 Task: Open Card Psychology Conference Review in Board Market Segmentation and Targeting Analysis to Workspace Coworking Spaces and add a team member Softage.4@softage.net, a label Purple, a checklist Public Relations, an attachment from your google drive, a color Purple and finally, add a card description 'Develop and launch new customer retention program for high-value customers' and a comment 'We should approach this task with a customer-centric mindset, ensuring that we meet their needs and expectations.'. Add a start date 'Jan 08, 1900' with a due date 'Jan 15, 1900'
Action: Mouse moved to (472, 141)
Screenshot: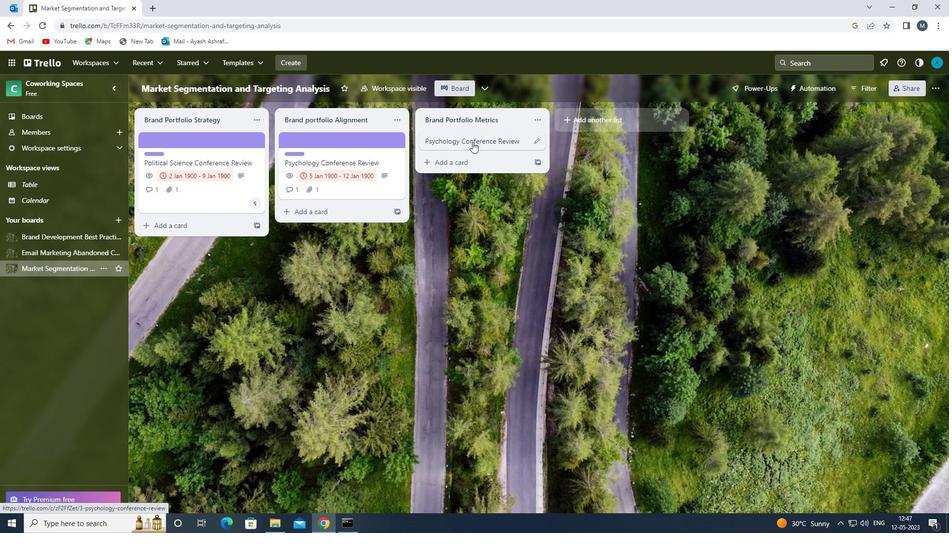 
Action: Mouse pressed left at (472, 141)
Screenshot: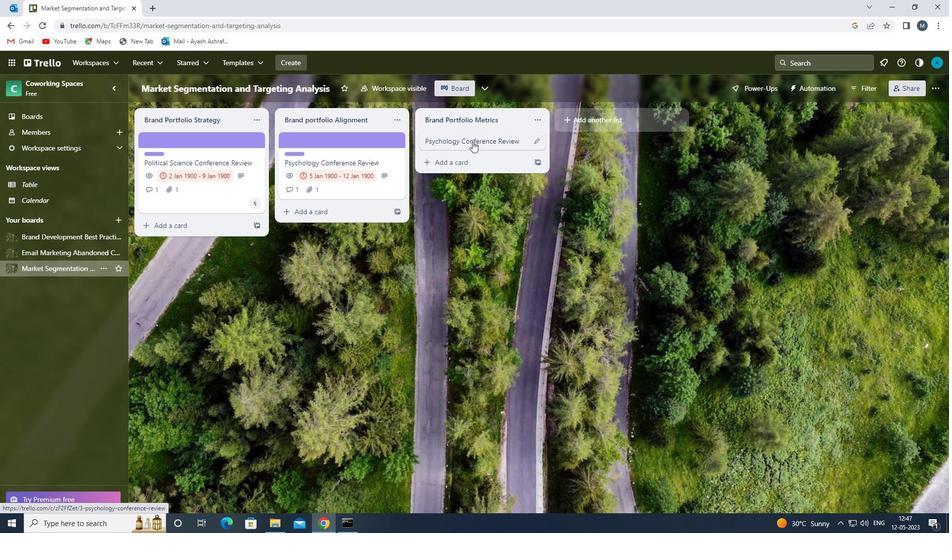 
Action: Mouse moved to (602, 175)
Screenshot: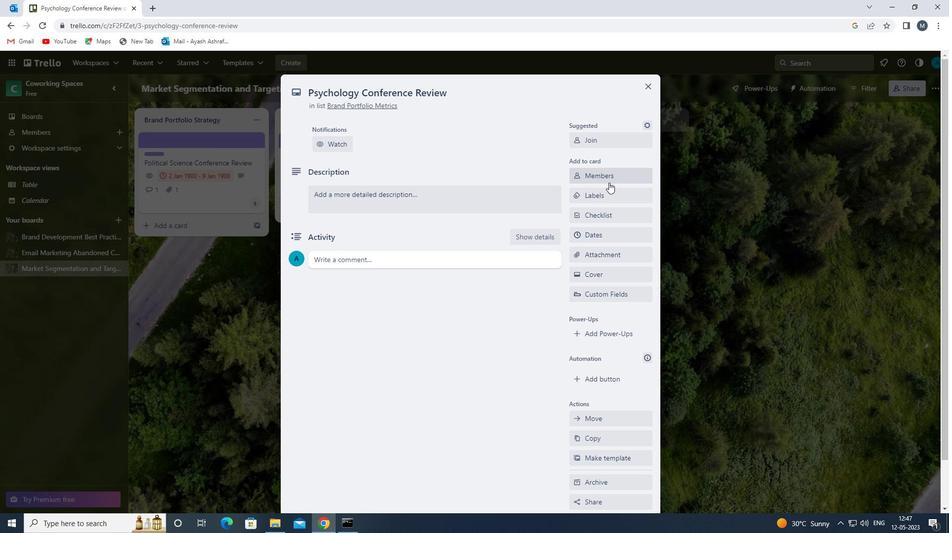 
Action: Mouse pressed left at (602, 175)
Screenshot: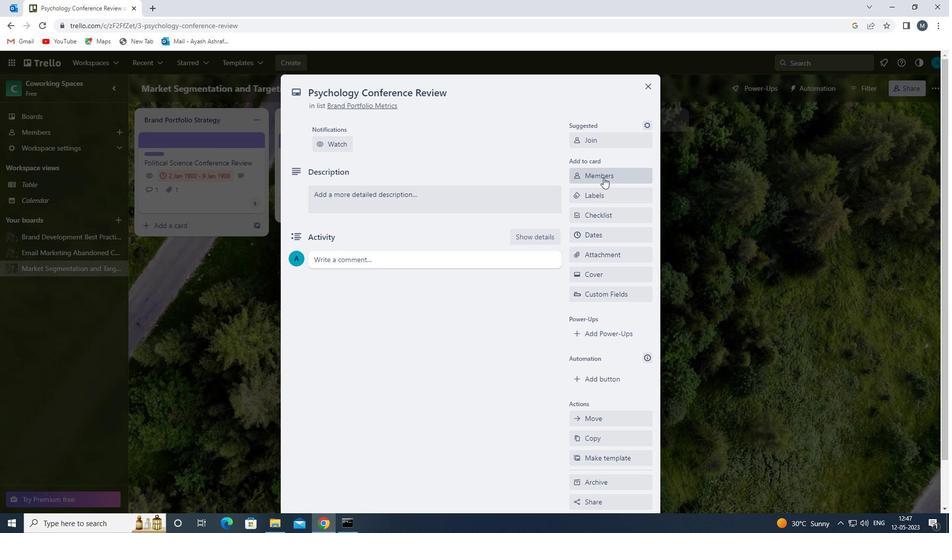 
Action: Mouse moved to (602, 175)
Screenshot: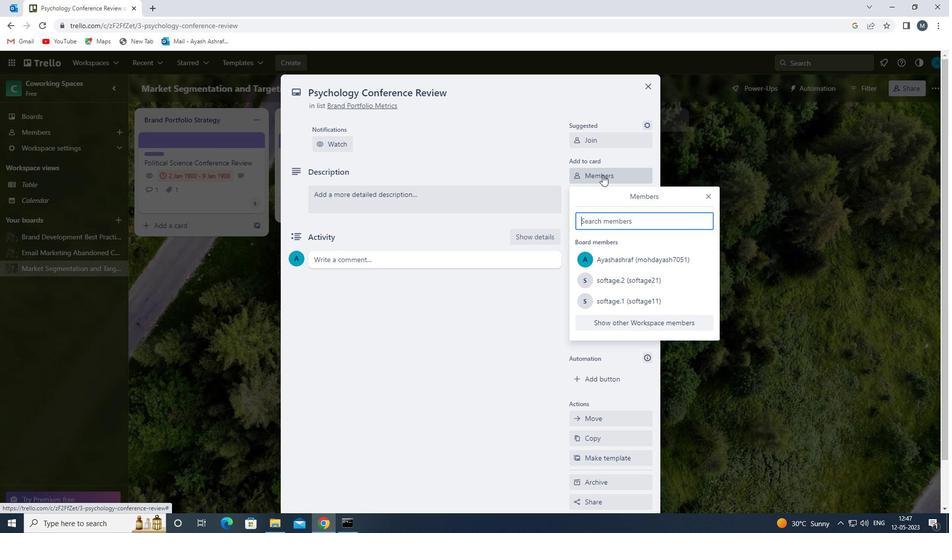 
Action: Key pressed s
Screenshot: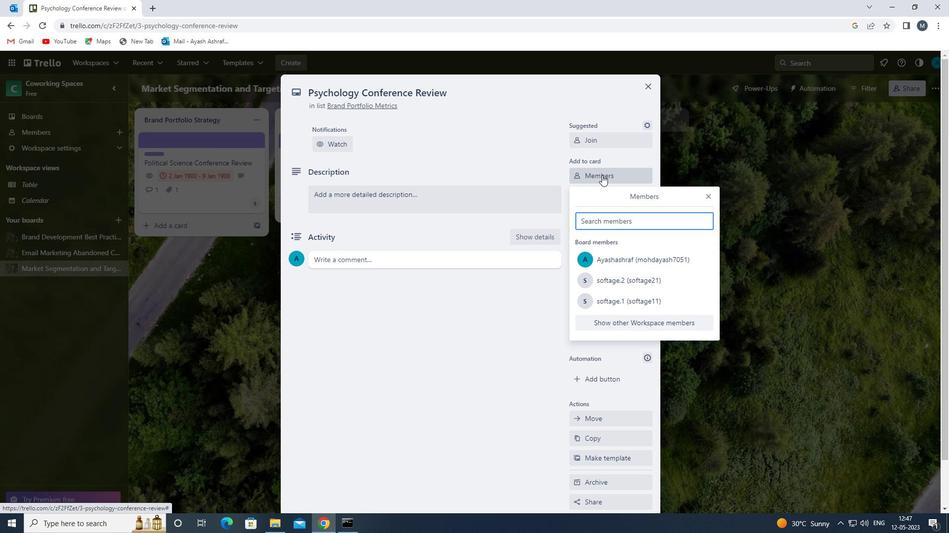 
Action: Mouse moved to (624, 344)
Screenshot: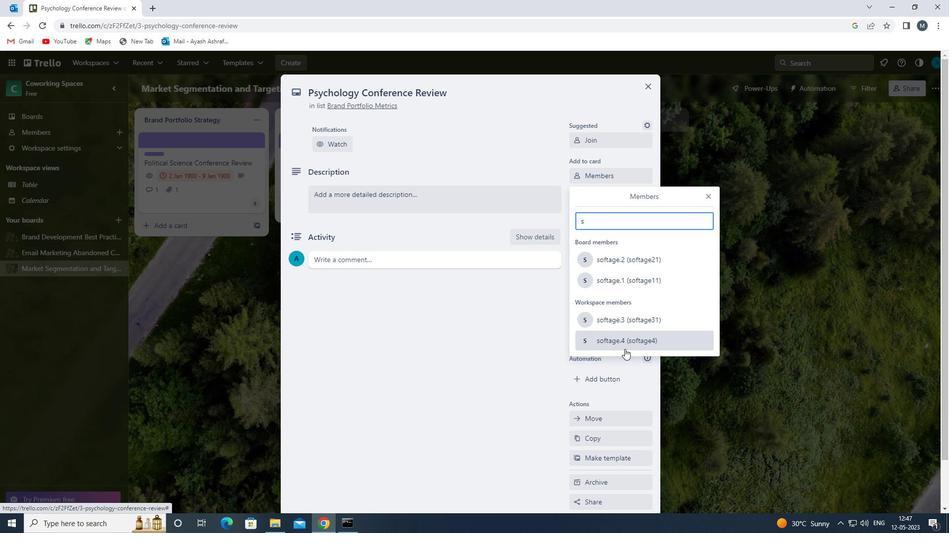 
Action: Mouse pressed left at (624, 344)
Screenshot: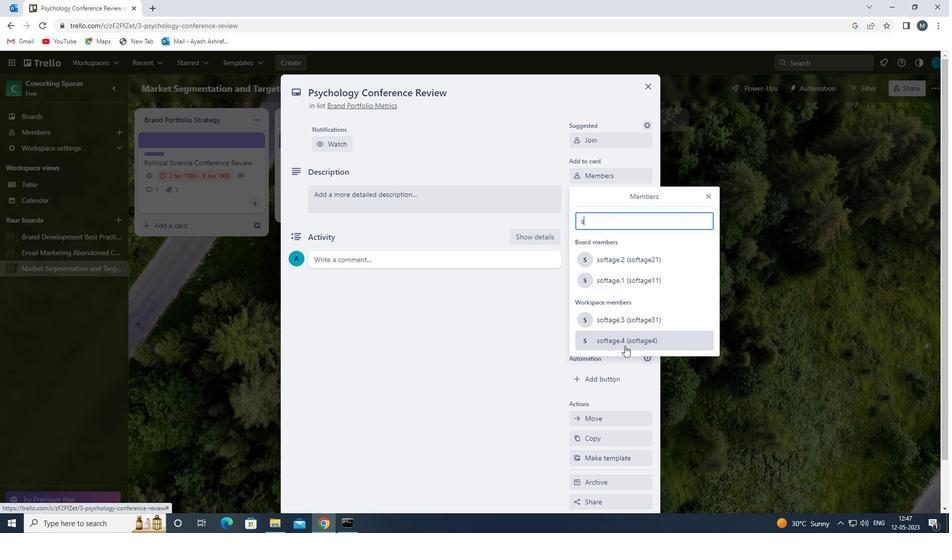 
Action: Mouse moved to (708, 198)
Screenshot: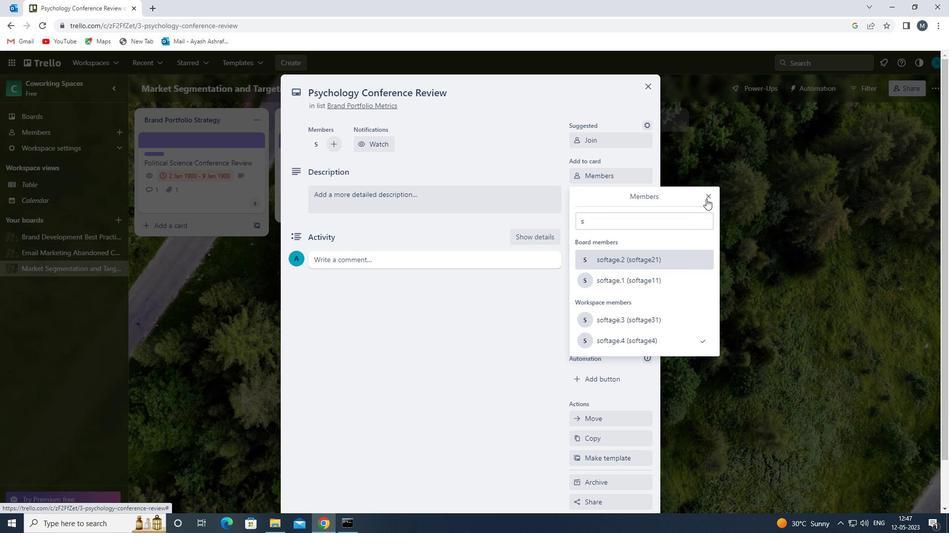 
Action: Mouse pressed left at (708, 198)
Screenshot: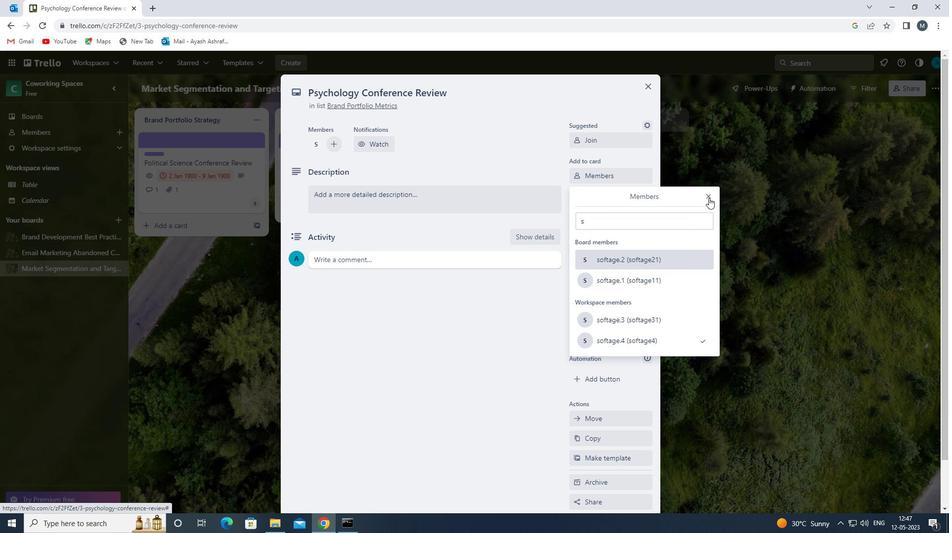 
Action: Mouse moved to (599, 199)
Screenshot: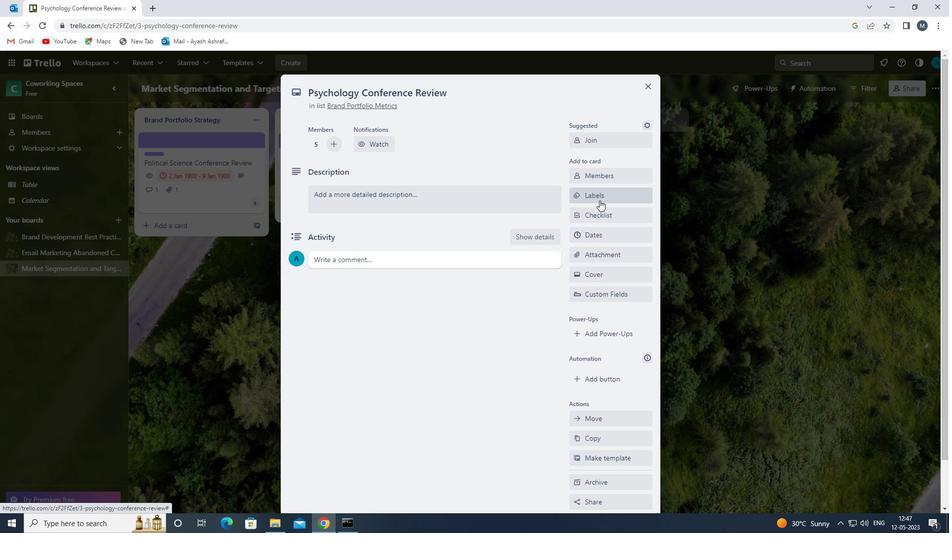 
Action: Mouse pressed left at (599, 199)
Screenshot: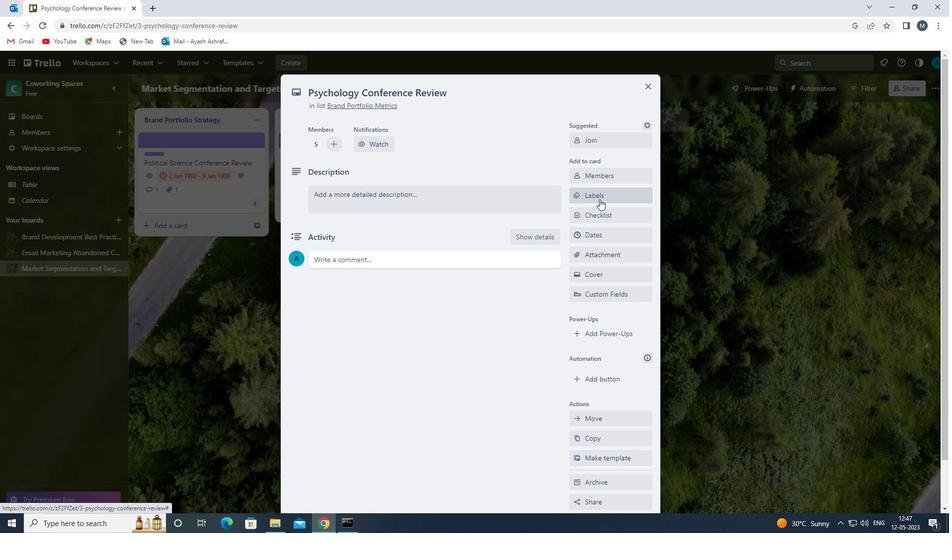 
Action: Mouse moved to (581, 346)
Screenshot: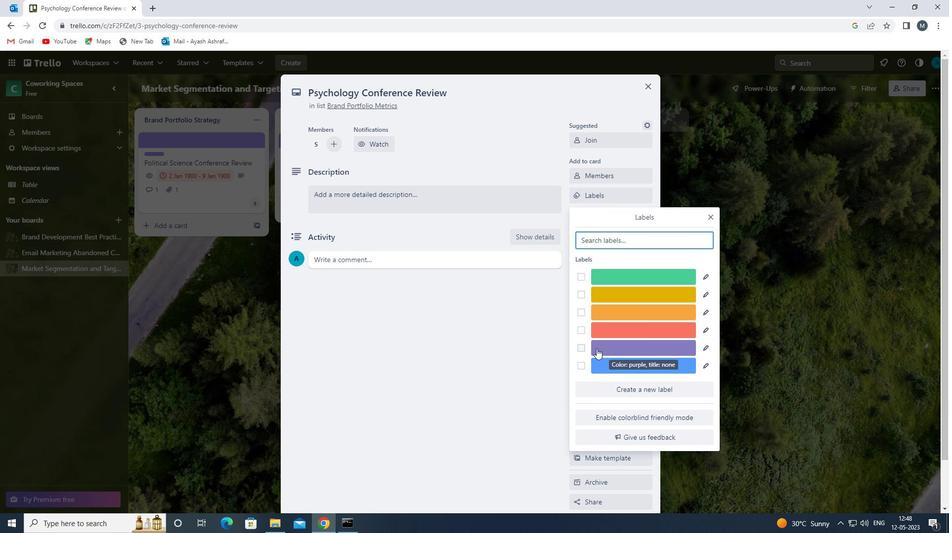 
Action: Mouse pressed left at (581, 346)
Screenshot: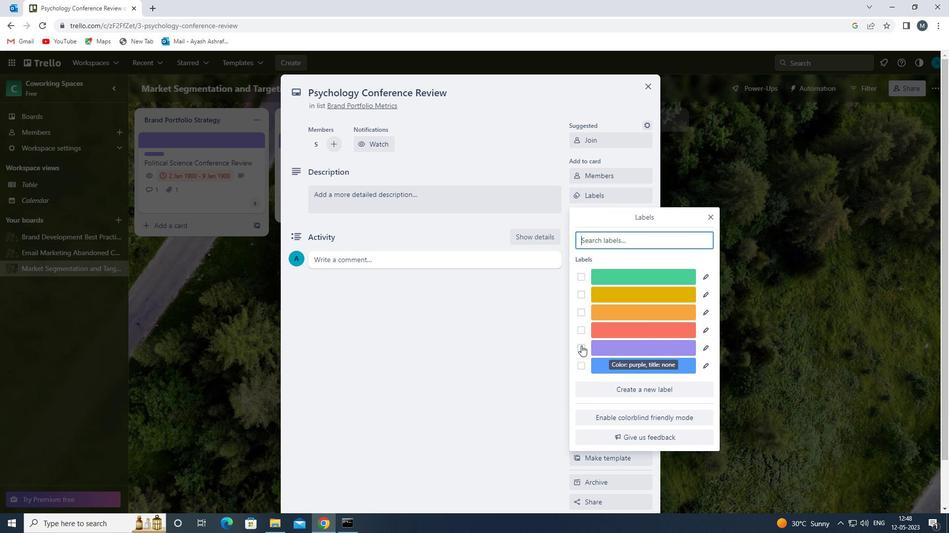 
Action: Mouse moved to (707, 215)
Screenshot: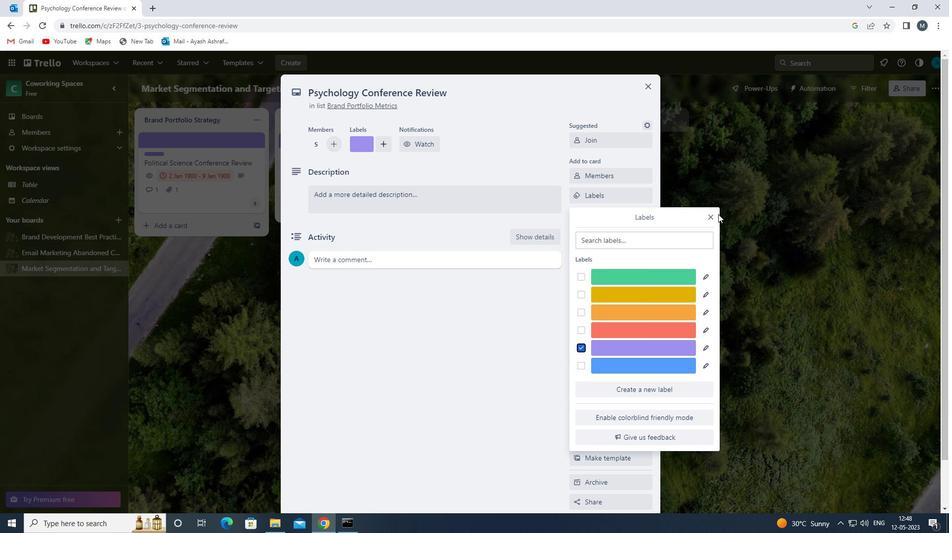 
Action: Mouse pressed left at (707, 215)
Screenshot: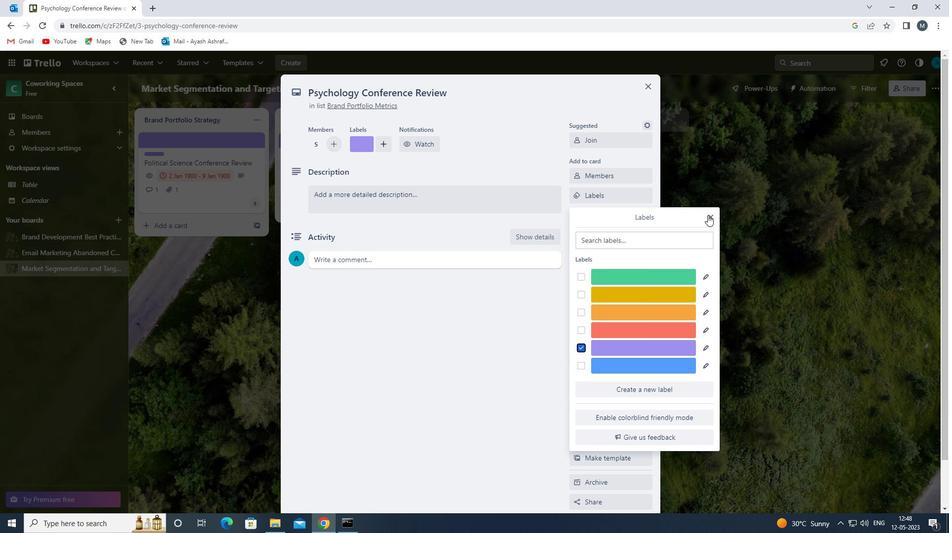 
Action: Mouse moved to (593, 216)
Screenshot: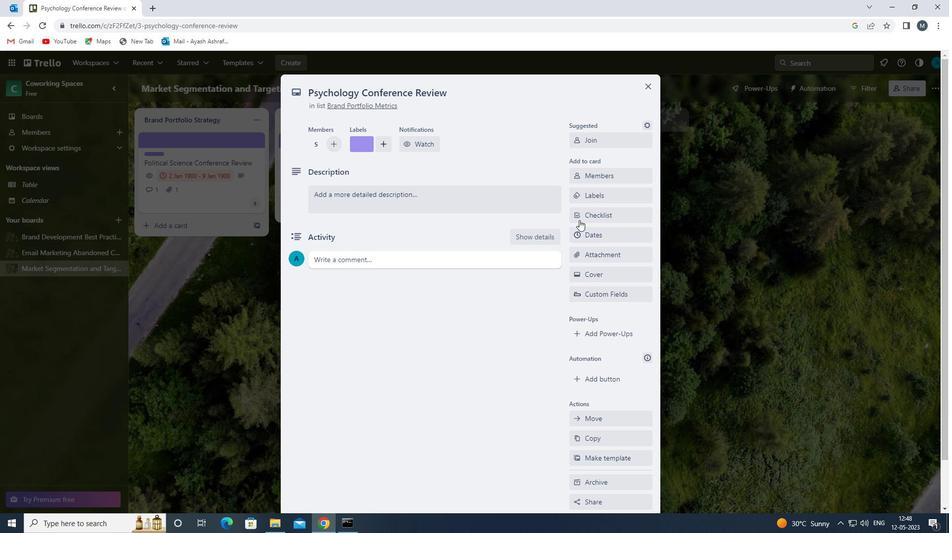 
Action: Mouse pressed left at (593, 216)
Screenshot: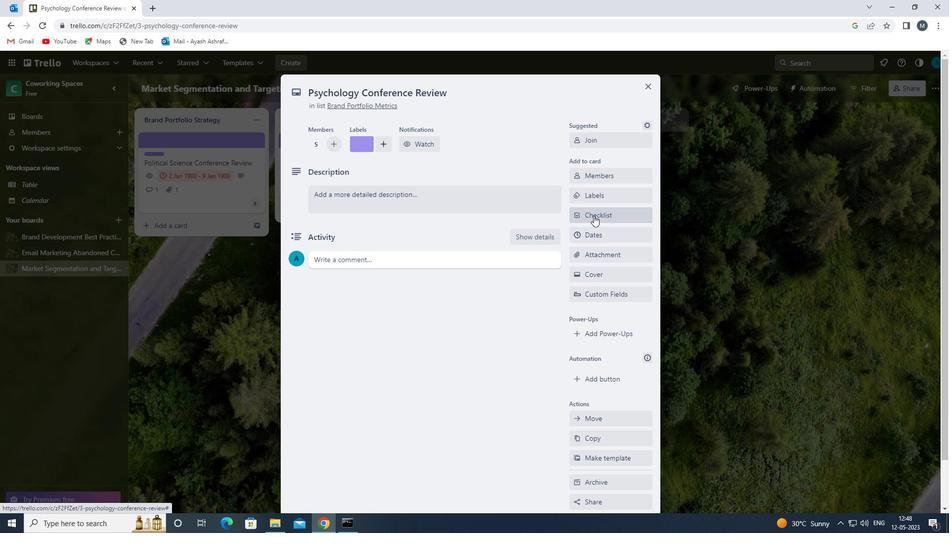 
Action: Mouse moved to (594, 214)
Screenshot: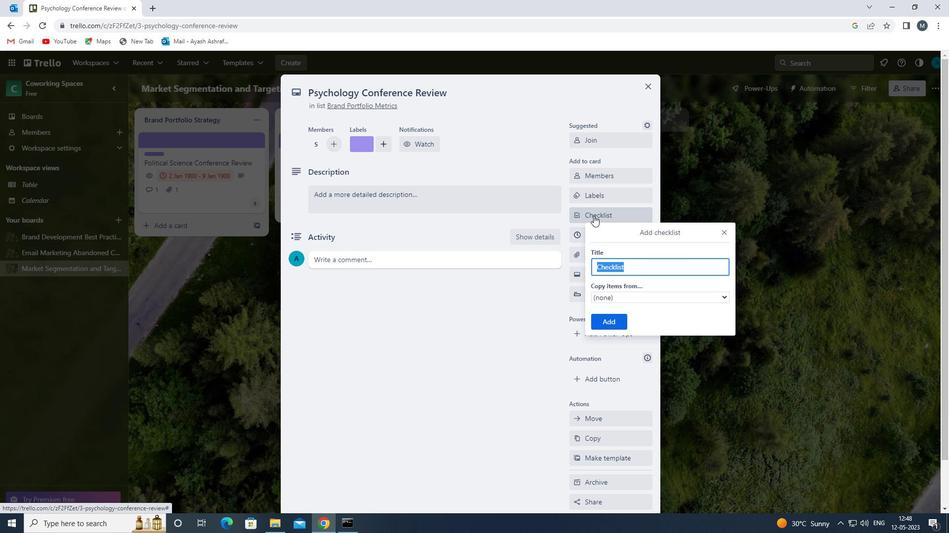 
Action: Key pressed p
Screenshot: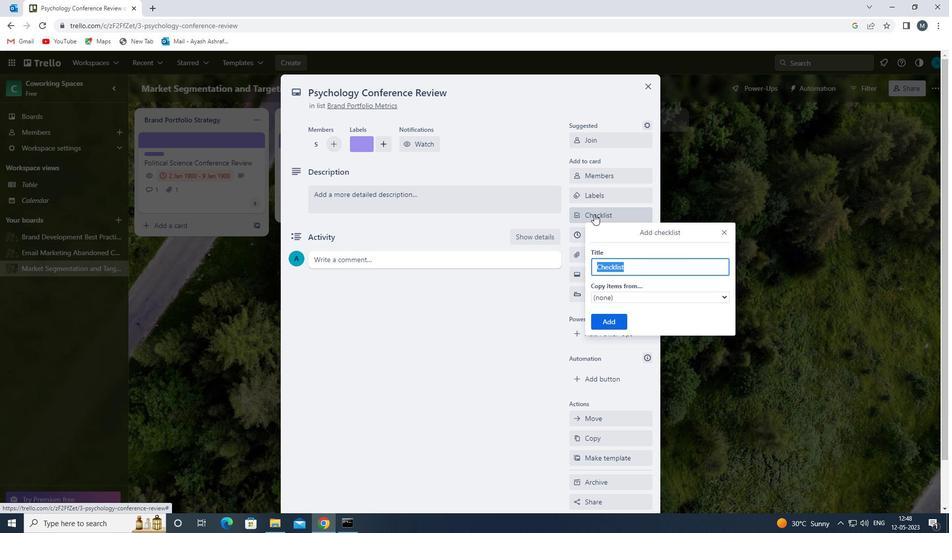
Action: Mouse moved to (653, 295)
Screenshot: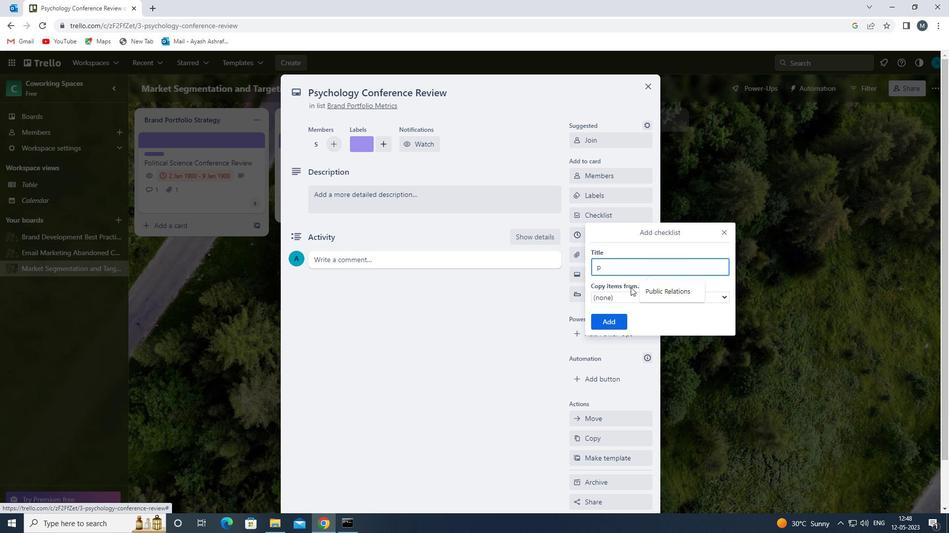 
Action: Mouse pressed left at (653, 295)
Screenshot: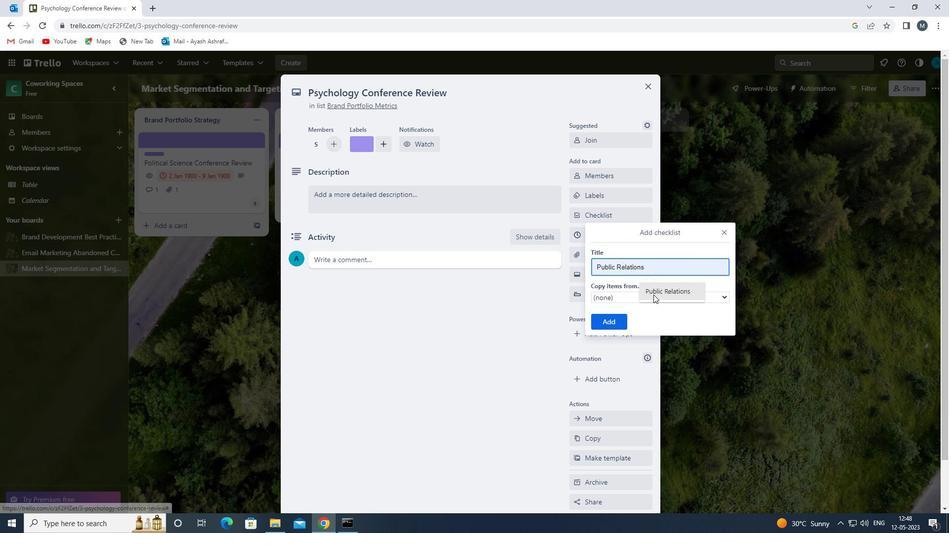 
Action: Mouse moved to (607, 323)
Screenshot: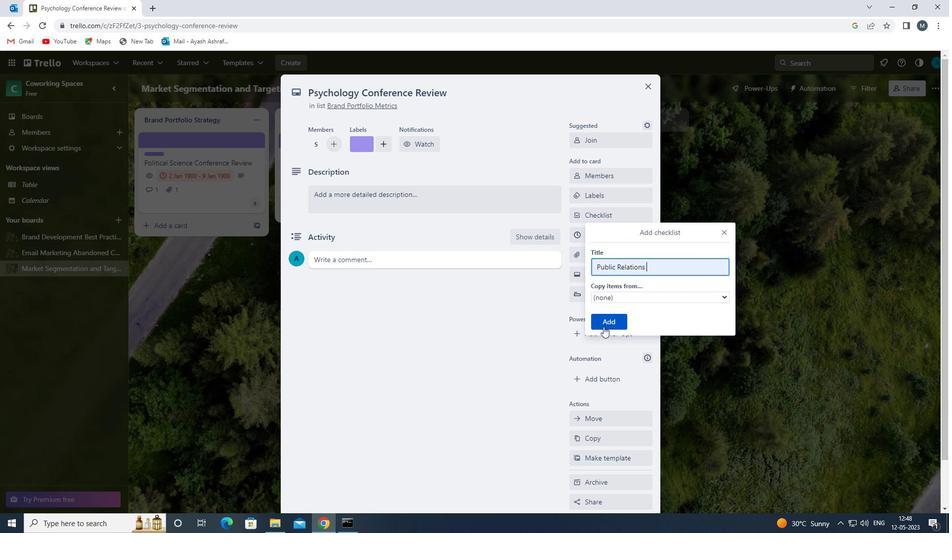 
Action: Mouse pressed left at (607, 323)
Screenshot: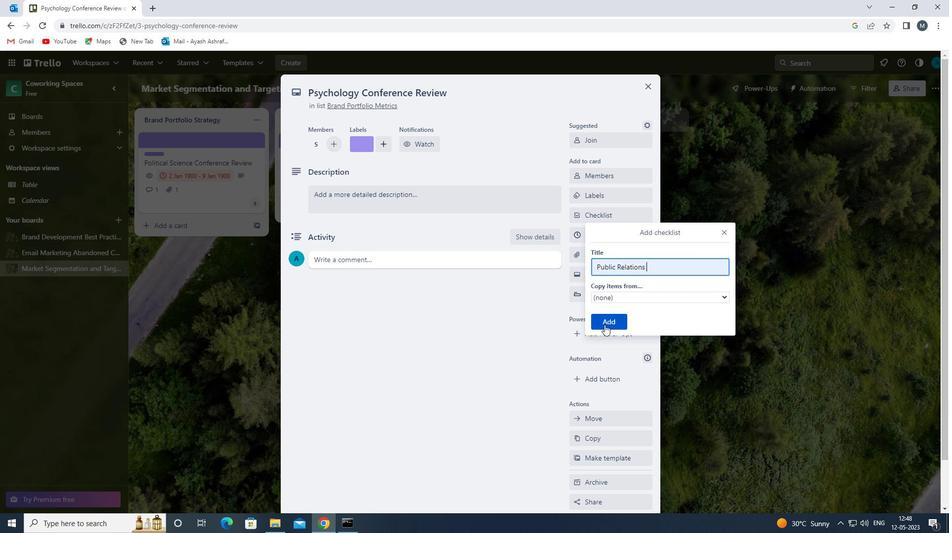 
Action: Mouse moved to (605, 256)
Screenshot: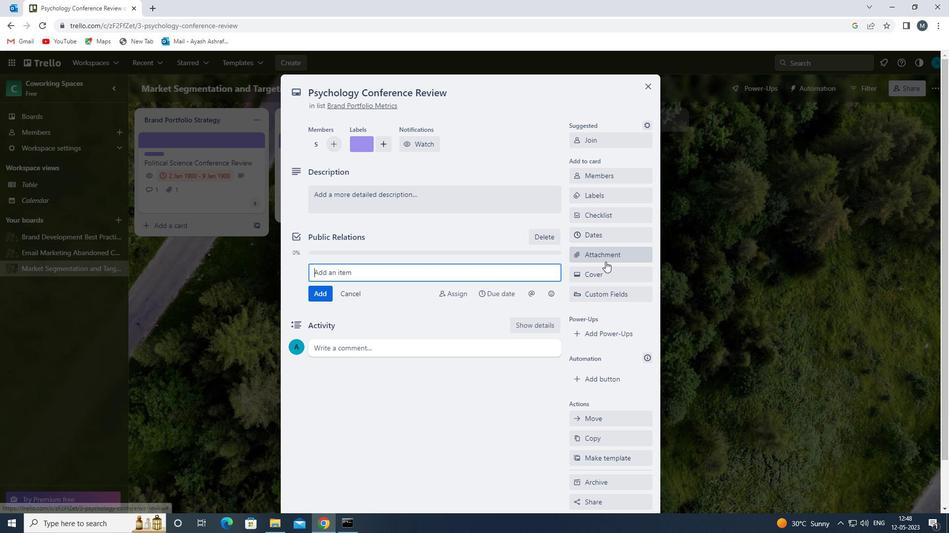 
Action: Mouse pressed left at (605, 256)
Screenshot: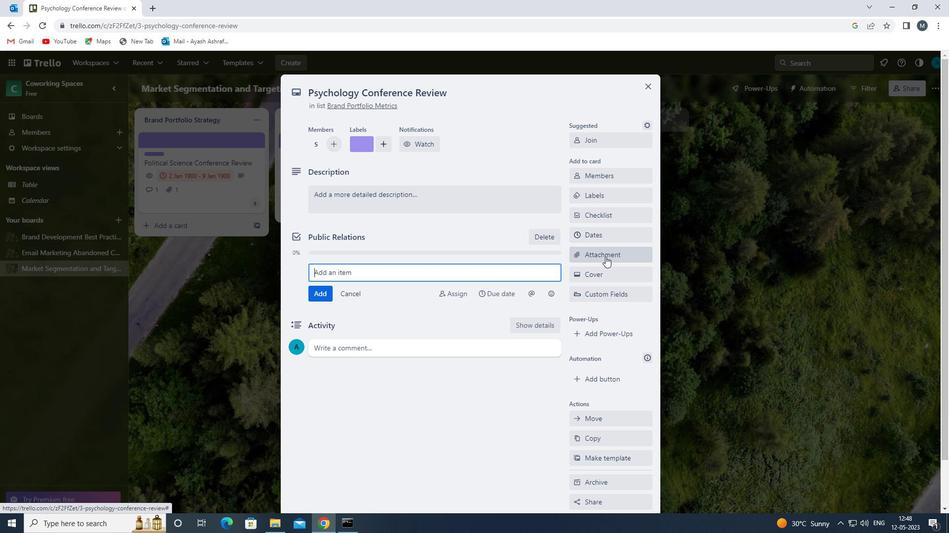 
Action: Mouse moved to (602, 329)
Screenshot: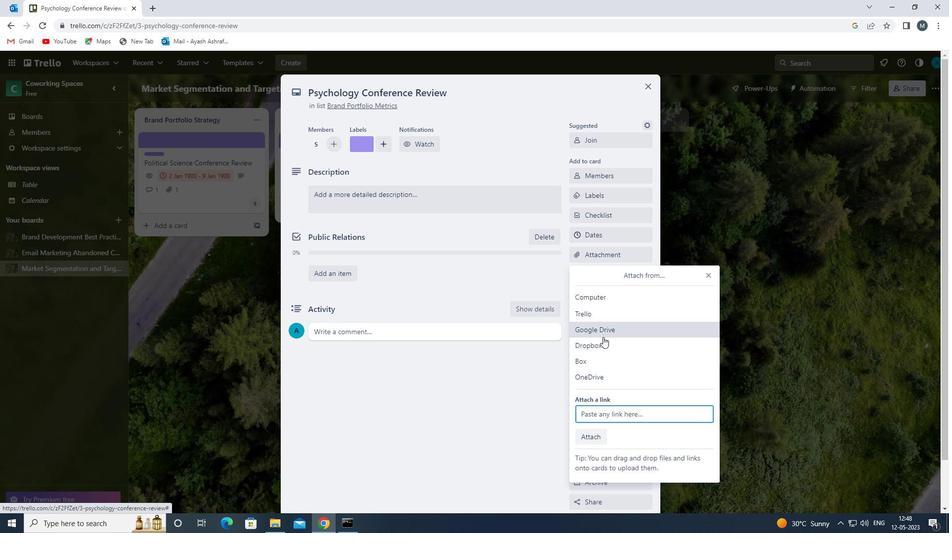 
Action: Mouse pressed left at (602, 329)
Screenshot: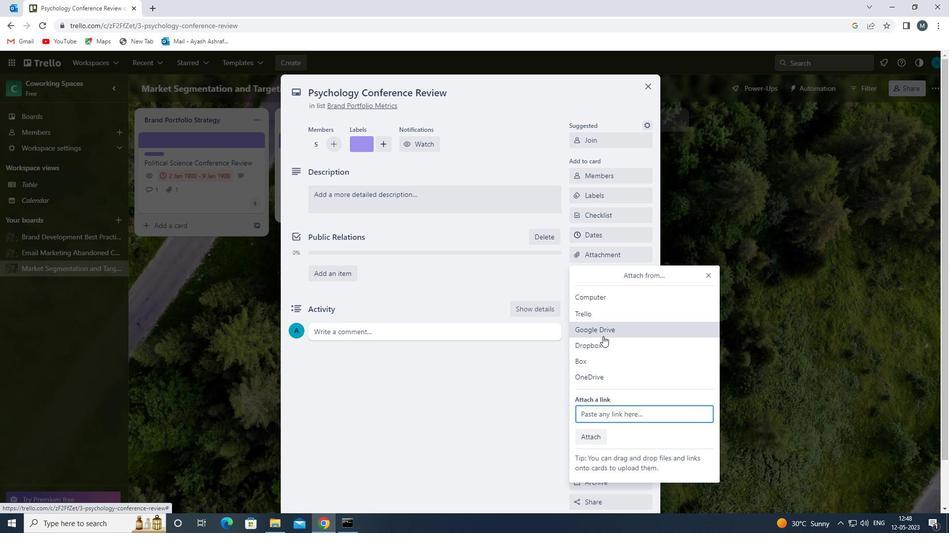 
Action: Mouse moved to (268, 264)
Screenshot: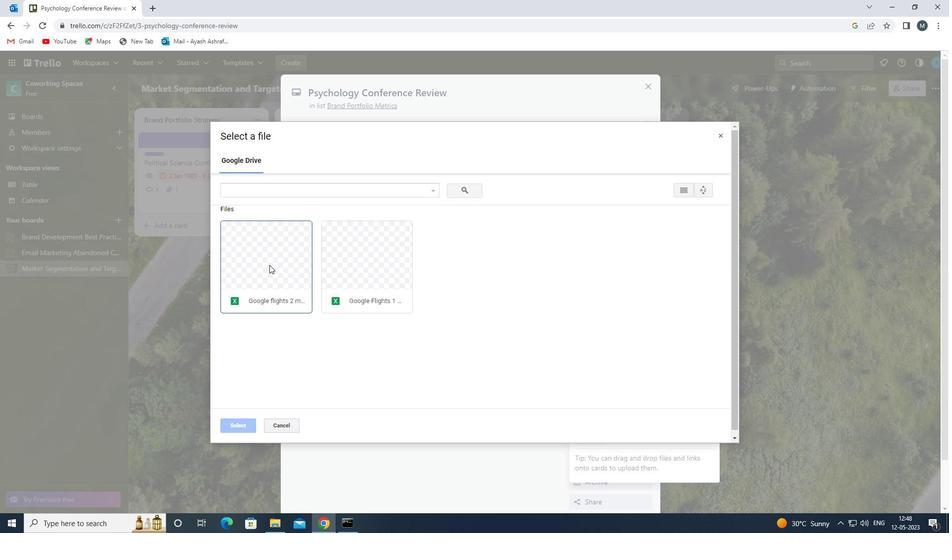 
Action: Mouse pressed left at (268, 264)
Screenshot: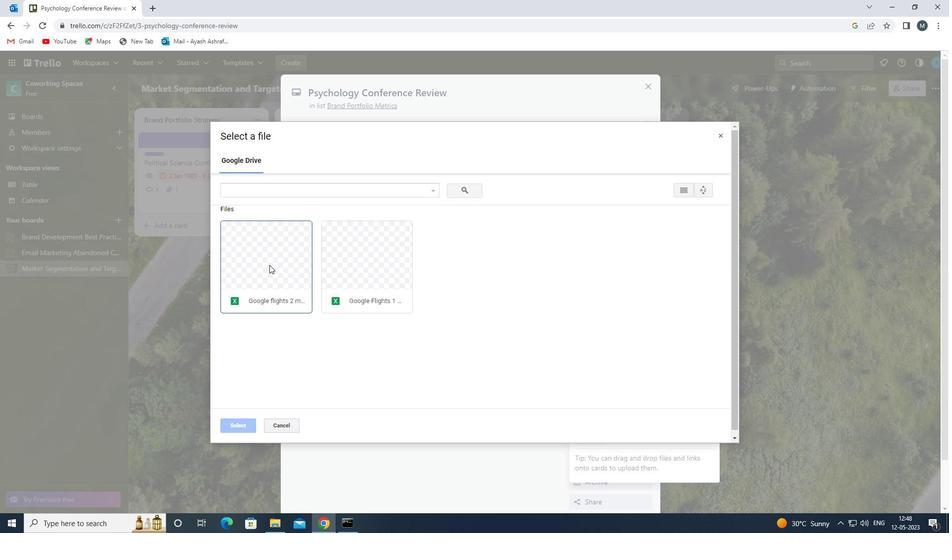 
Action: Mouse moved to (248, 428)
Screenshot: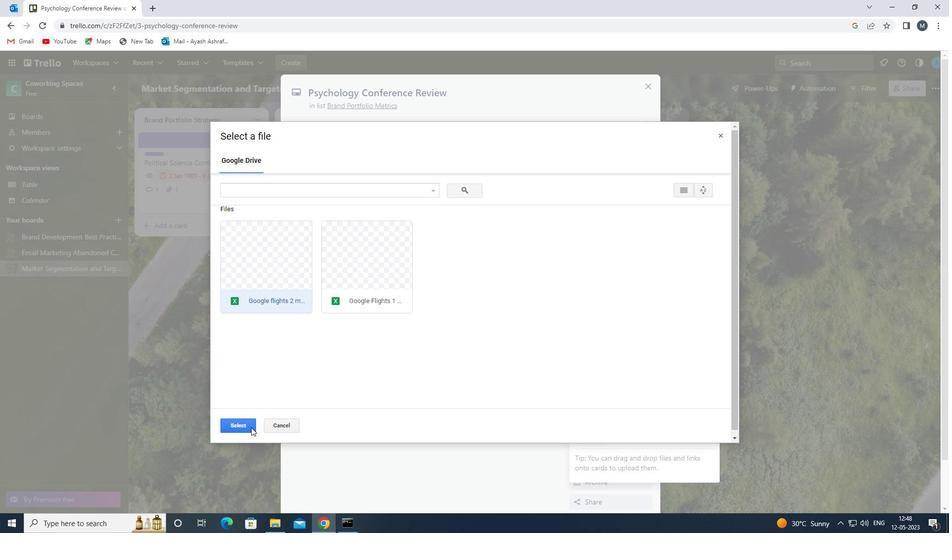 
Action: Mouse pressed left at (248, 428)
Screenshot: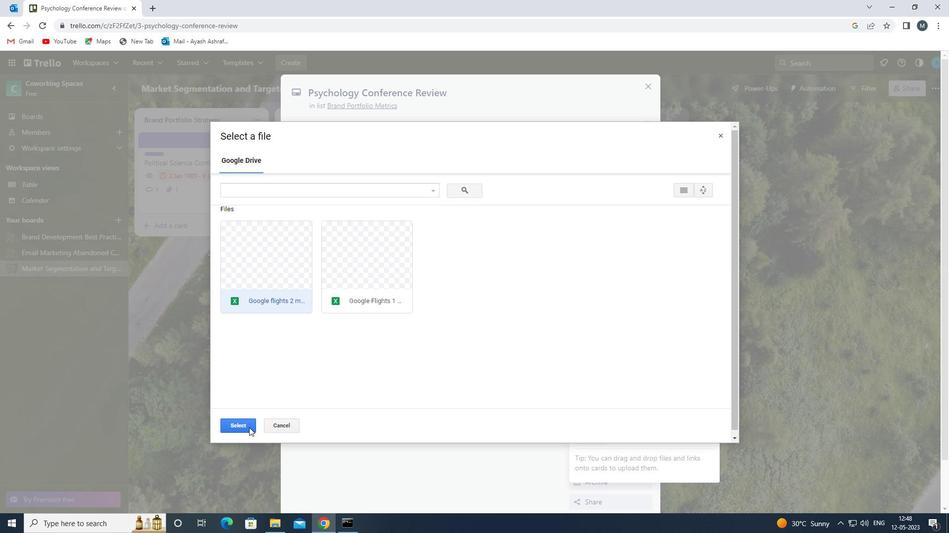 
Action: Mouse moved to (612, 275)
Screenshot: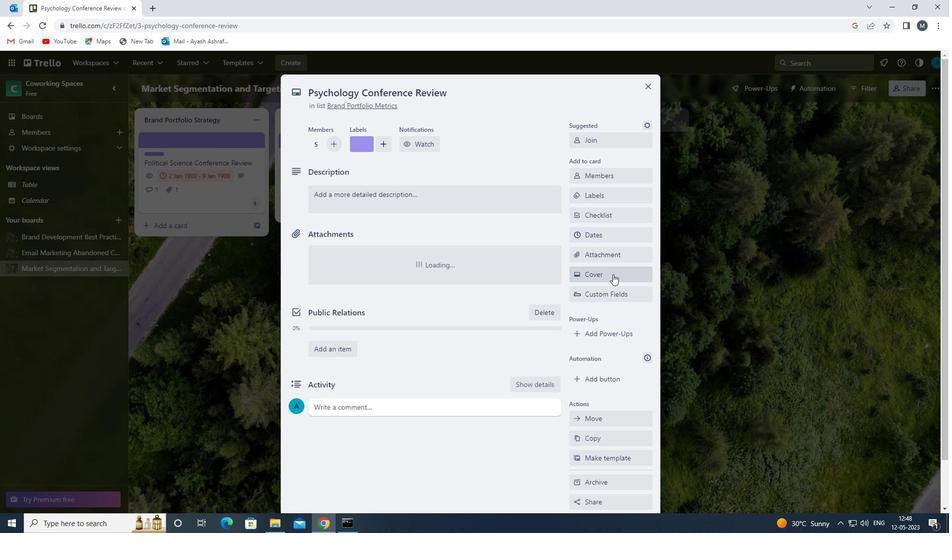 
Action: Mouse pressed left at (612, 275)
Screenshot: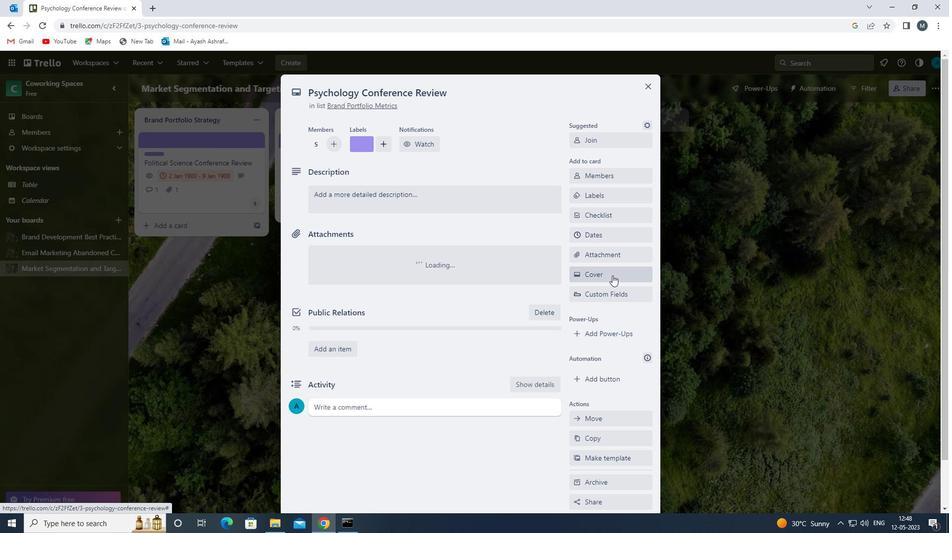 
Action: Mouse moved to (701, 312)
Screenshot: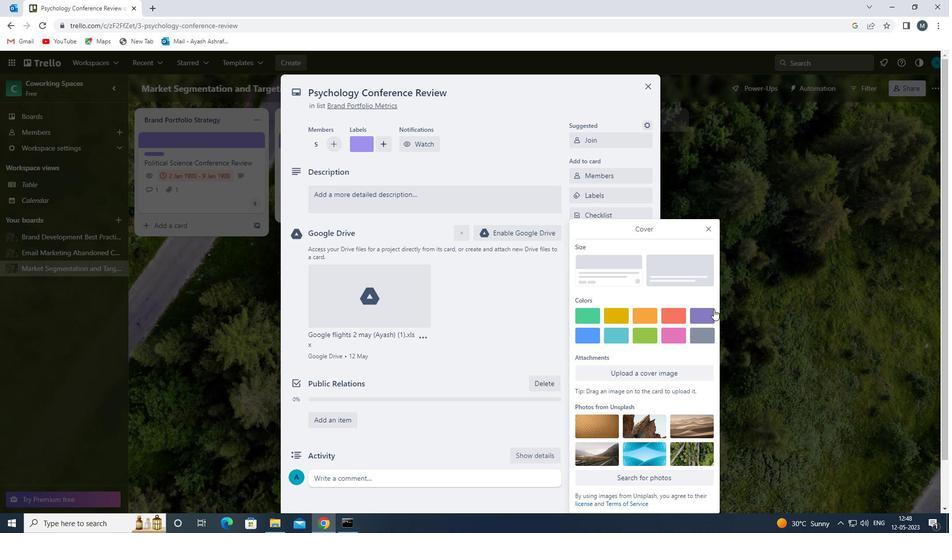 
Action: Mouse pressed left at (701, 312)
Screenshot: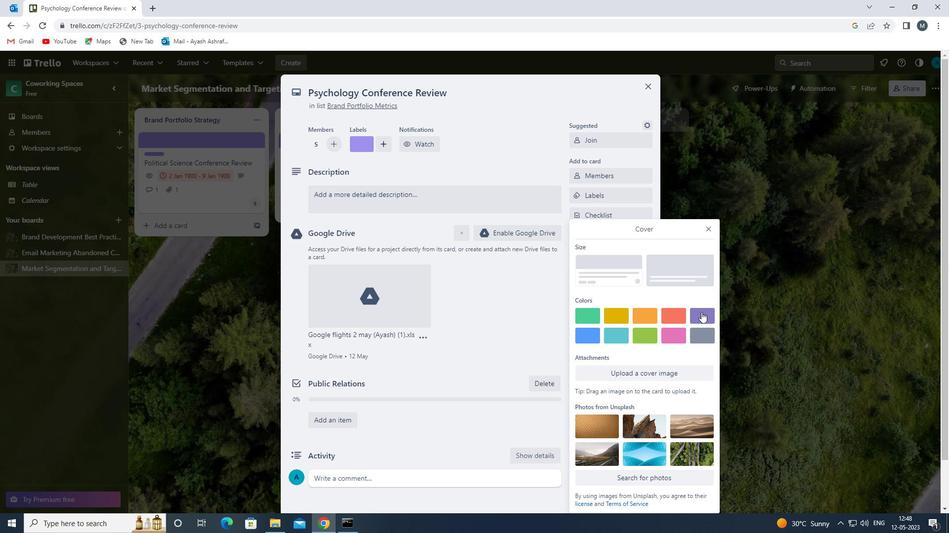 
Action: Mouse moved to (706, 213)
Screenshot: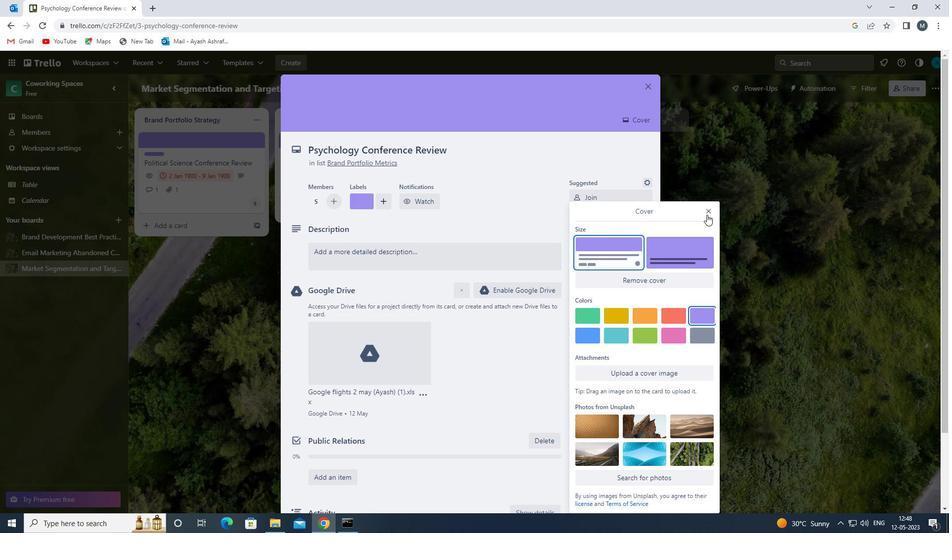 
Action: Mouse pressed left at (706, 213)
Screenshot: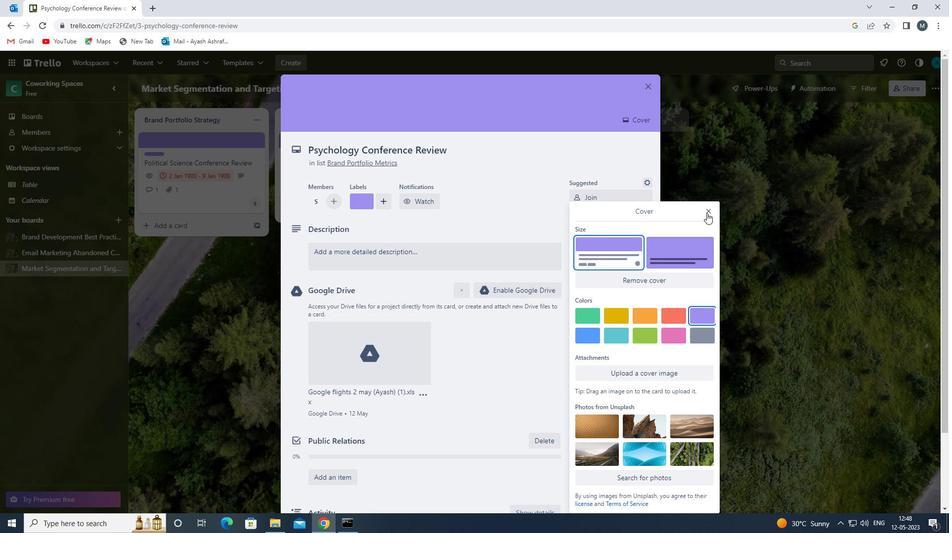 
Action: Mouse moved to (336, 249)
Screenshot: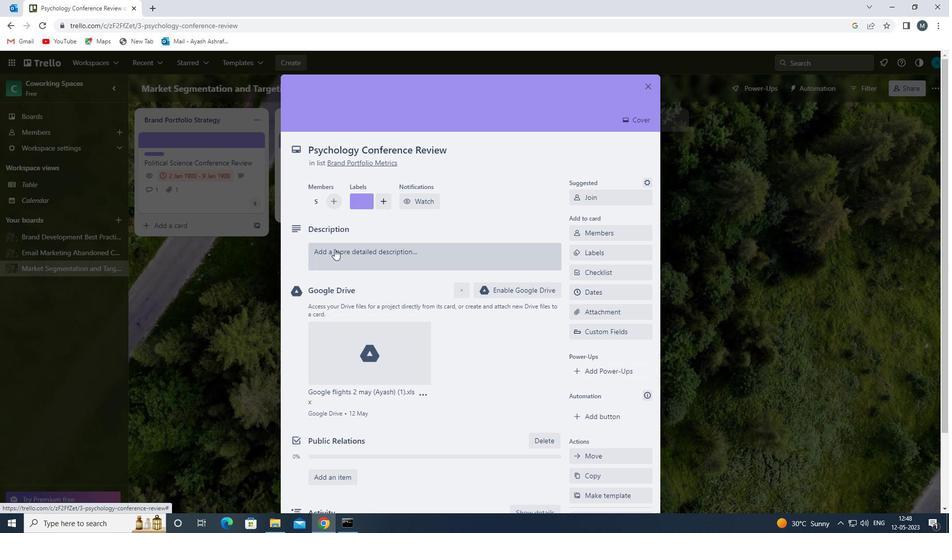 
Action: Mouse pressed left at (336, 249)
Screenshot: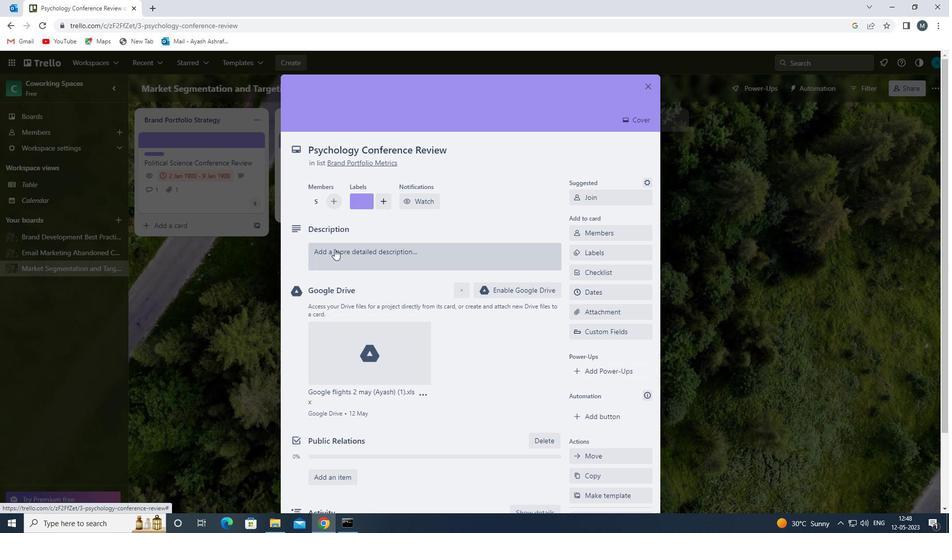
Action: Mouse moved to (362, 287)
Screenshot: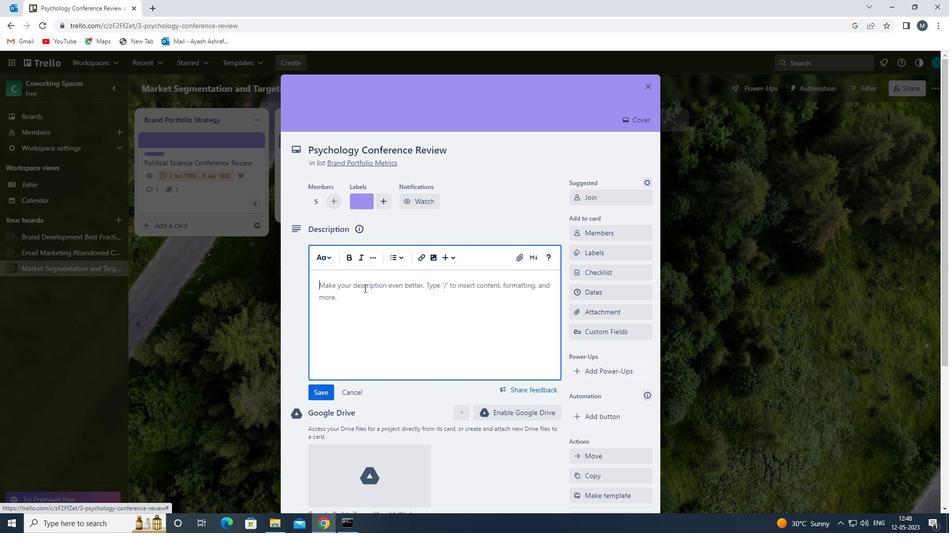 
Action: Mouse pressed left at (362, 287)
Screenshot: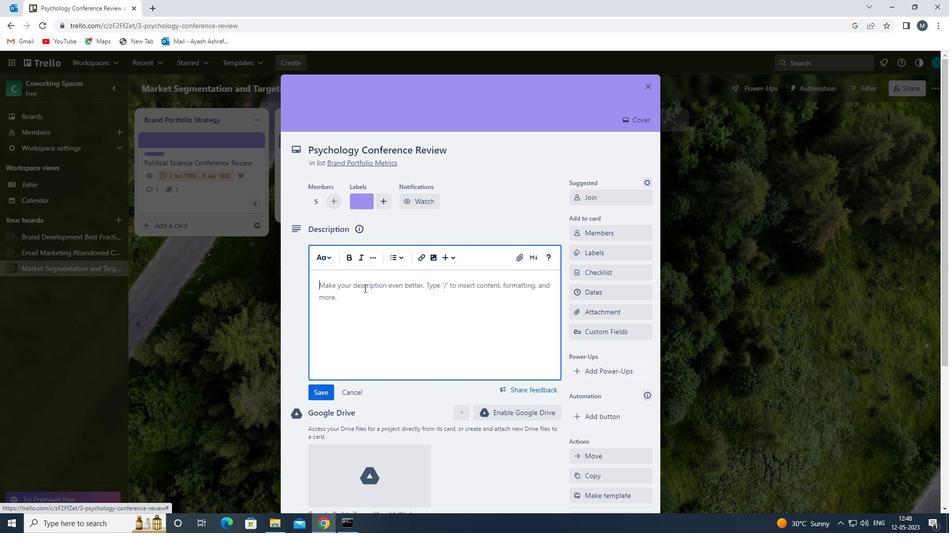 
Action: Mouse moved to (362, 286)
Screenshot: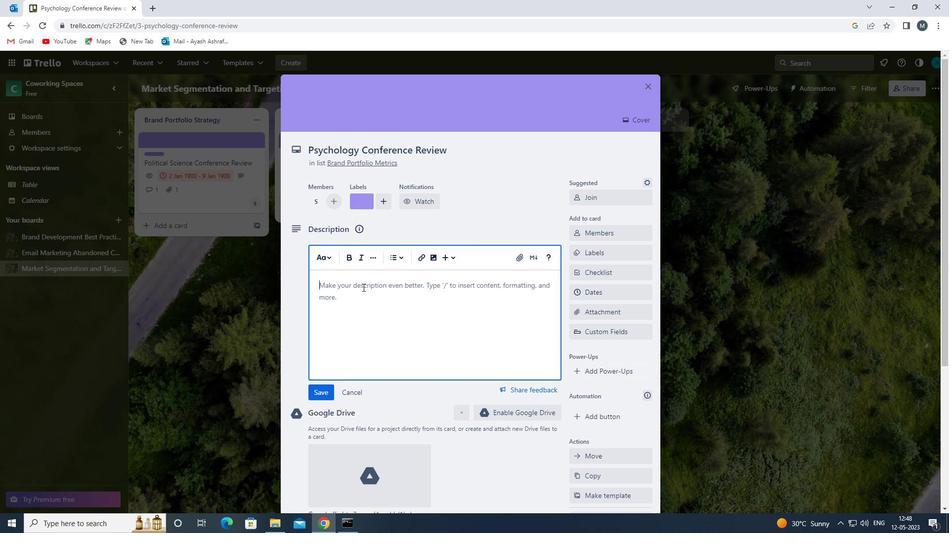 
Action: Key pressed <Key.shift>DEVELOP<Key.space>AND<Key.space>LAUNCH<Key.space>NEW<Key.space>CUSTOMER<Key.space>RETENTION<Key.space>PROGRAM<Key.space>FOR<Key.space>HIGH<Key.space><Key.backspace>-VALUE<Key.space>CUSTOMERS
Screenshot: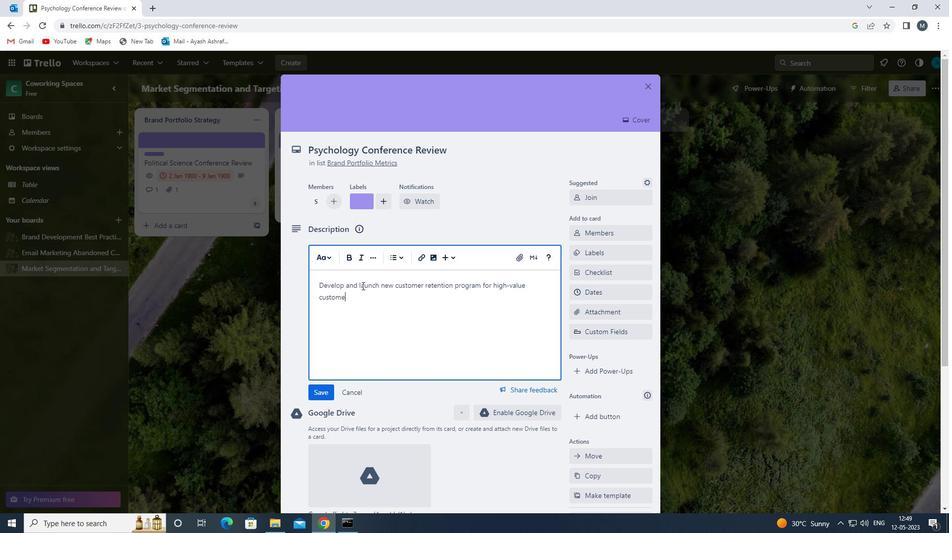 
Action: Mouse moved to (326, 392)
Screenshot: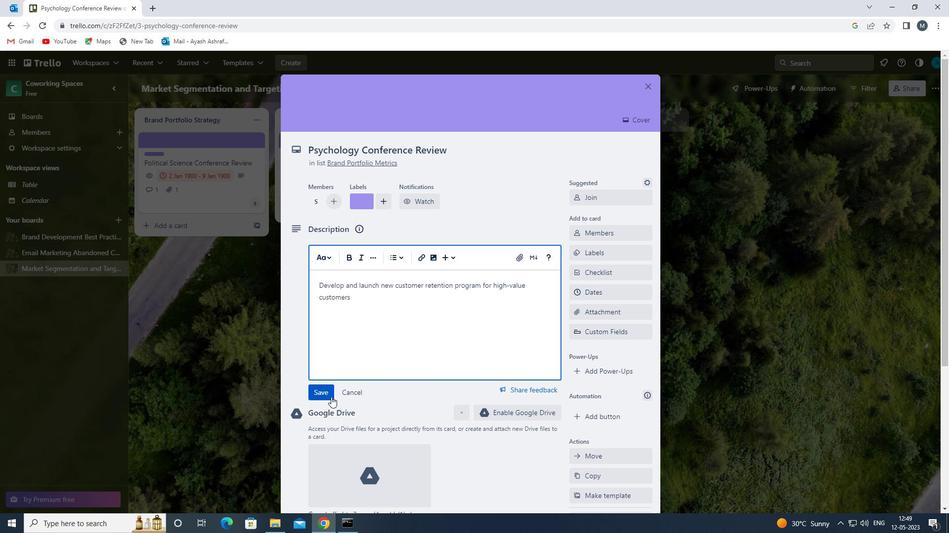 
Action: Mouse pressed left at (326, 392)
Screenshot: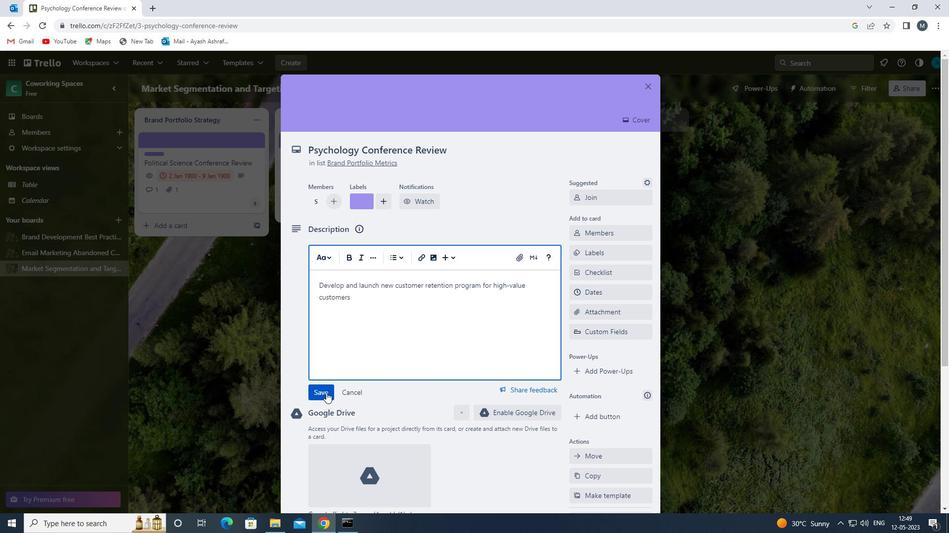 
Action: Mouse moved to (435, 366)
Screenshot: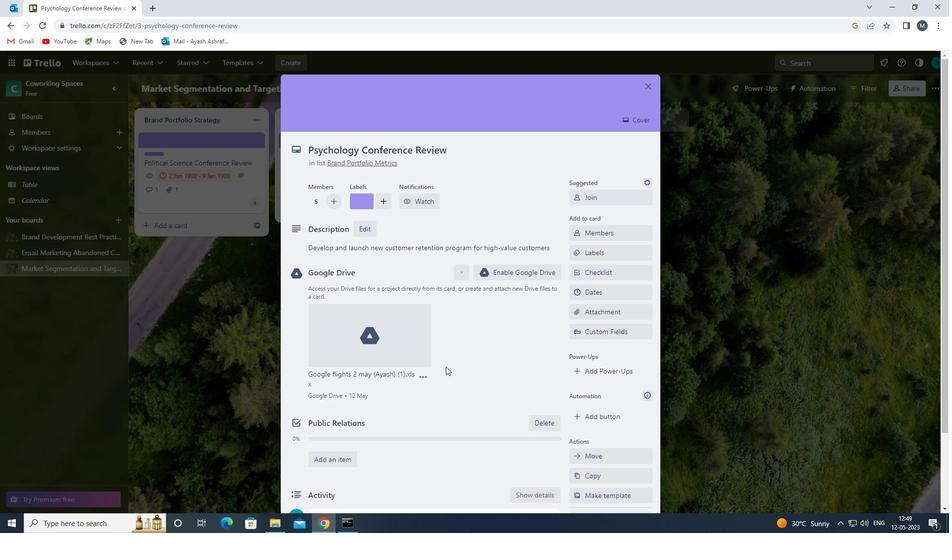 
Action: Mouse scrolled (435, 366) with delta (0, 0)
Screenshot: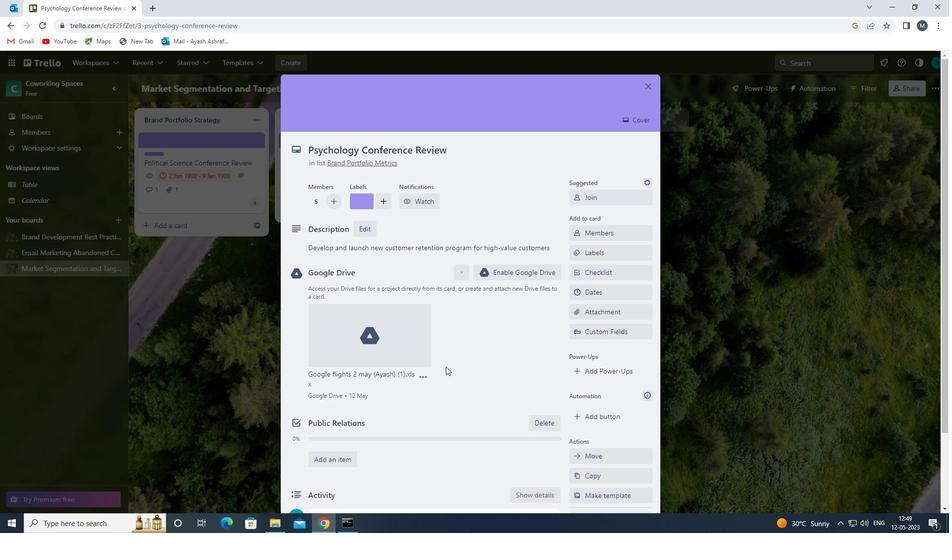 
Action: Mouse moved to (424, 374)
Screenshot: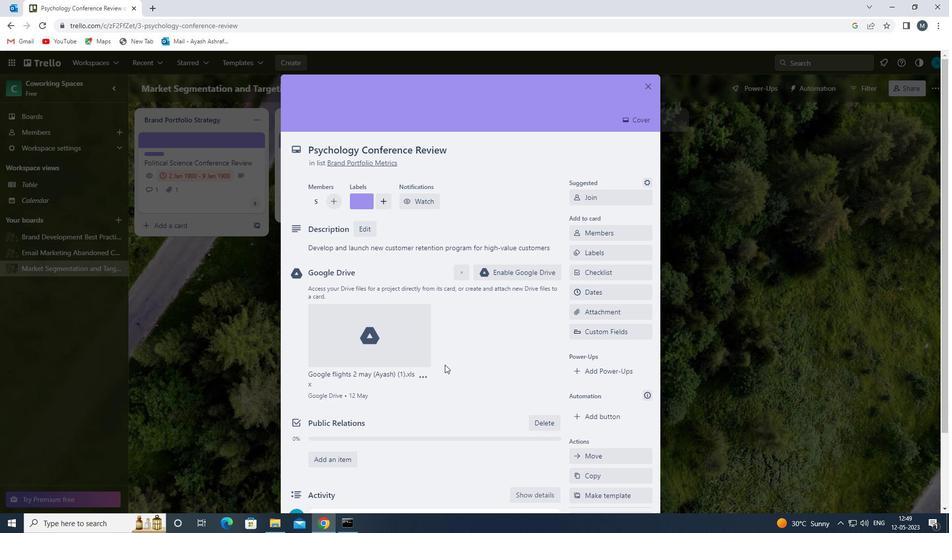 
Action: Mouse scrolled (424, 373) with delta (0, 0)
Screenshot: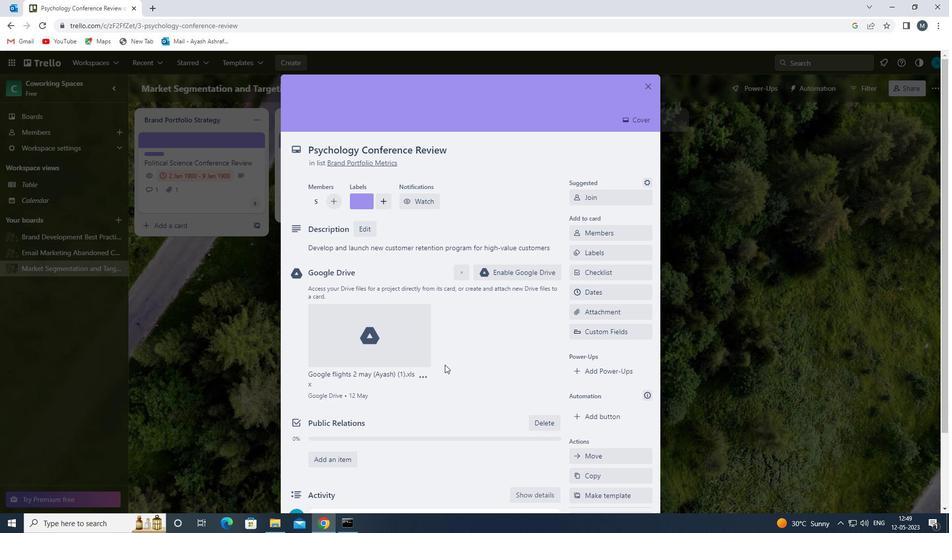 
Action: Mouse moved to (408, 382)
Screenshot: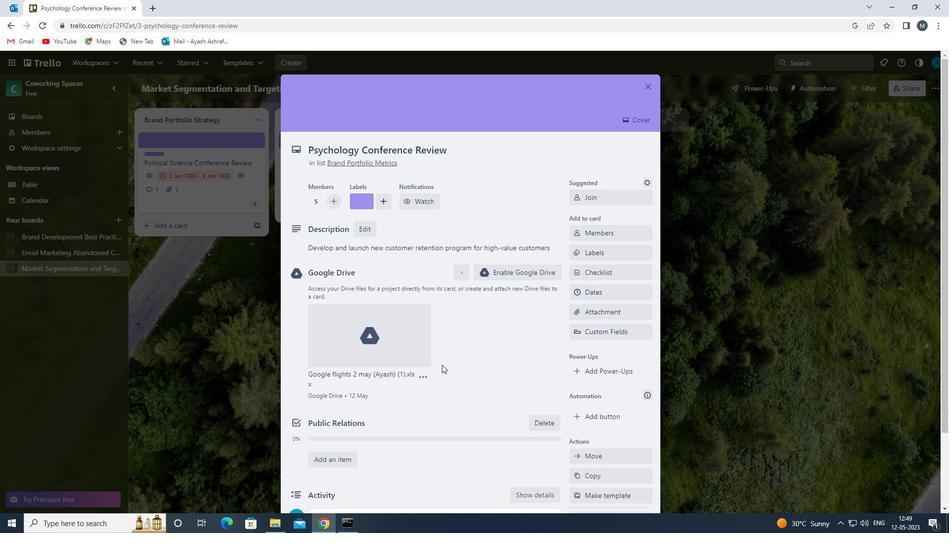 
Action: Mouse scrolled (408, 381) with delta (0, 0)
Screenshot: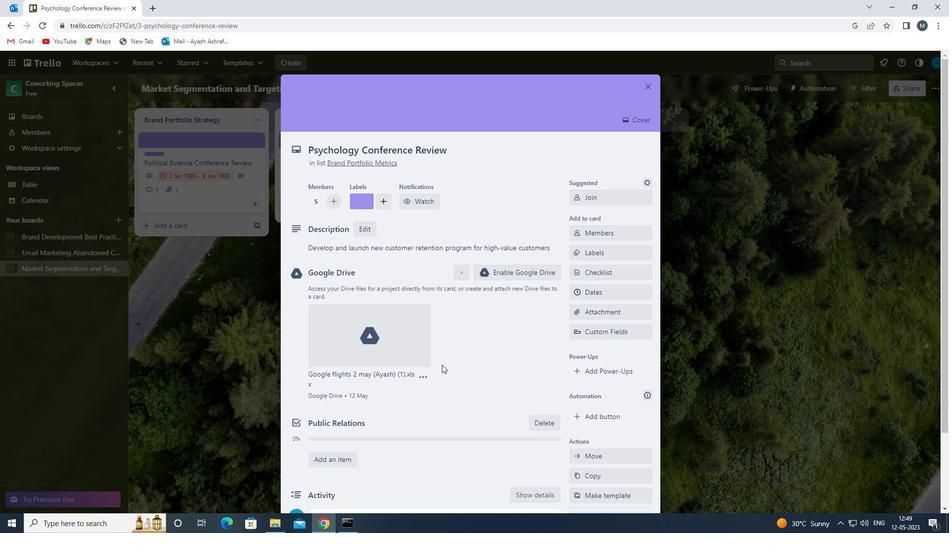 
Action: Mouse moved to (380, 434)
Screenshot: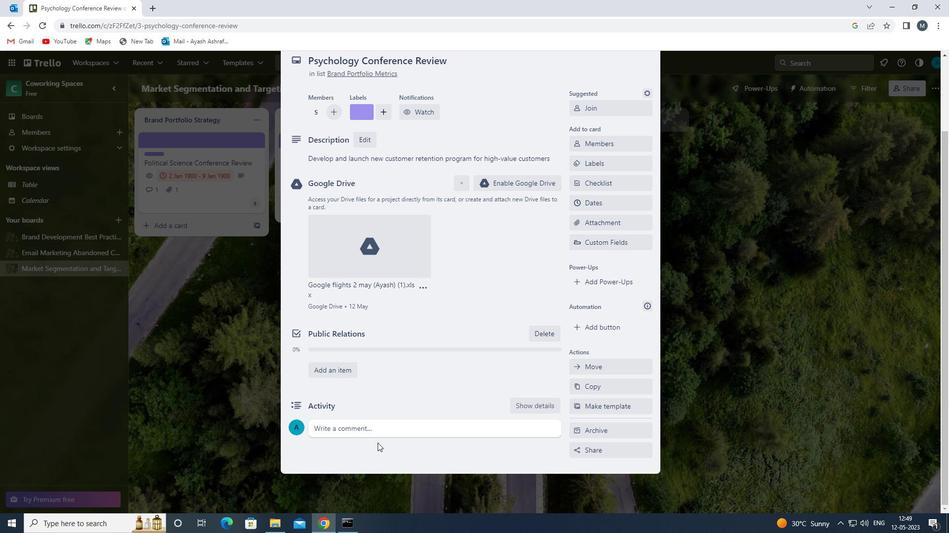 
Action: Mouse pressed left at (380, 434)
Screenshot: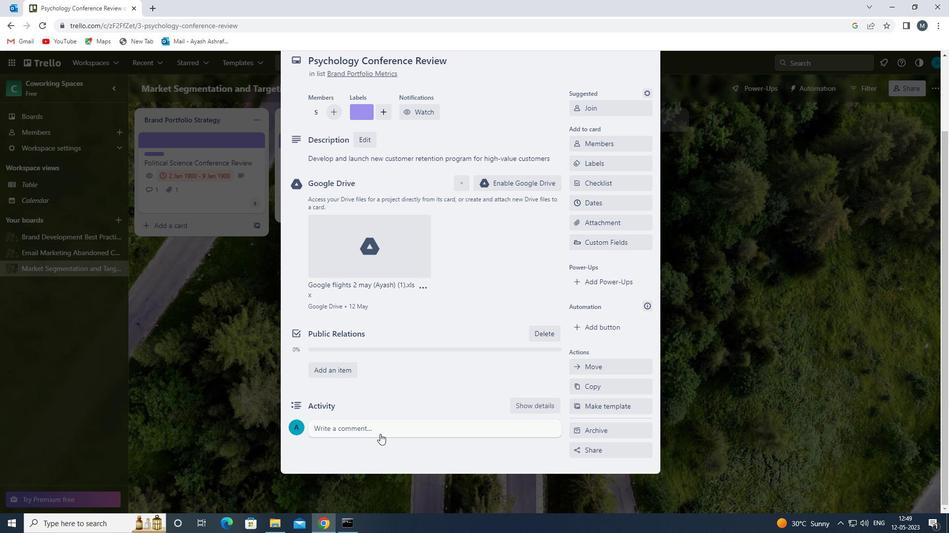 
Action: Mouse moved to (369, 464)
Screenshot: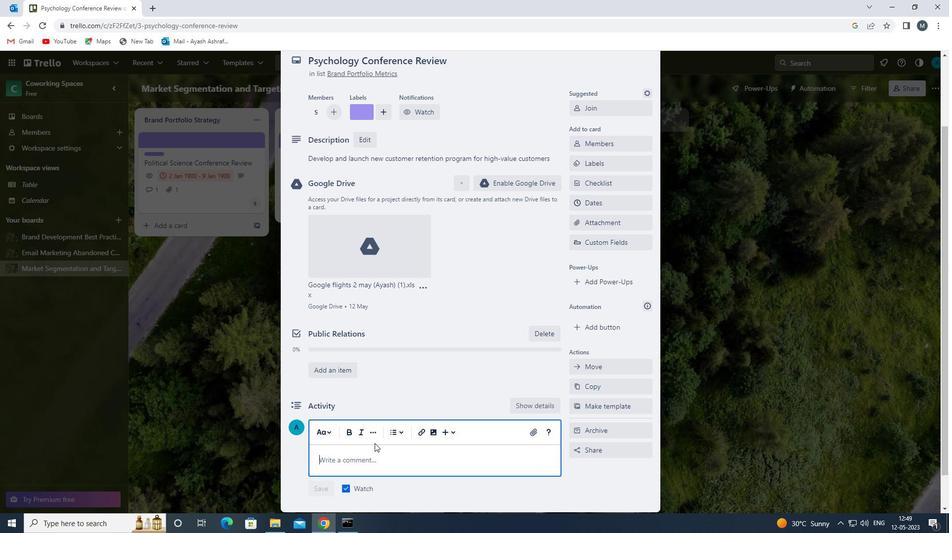 
Action: Mouse pressed left at (369, 464)
Screenshot: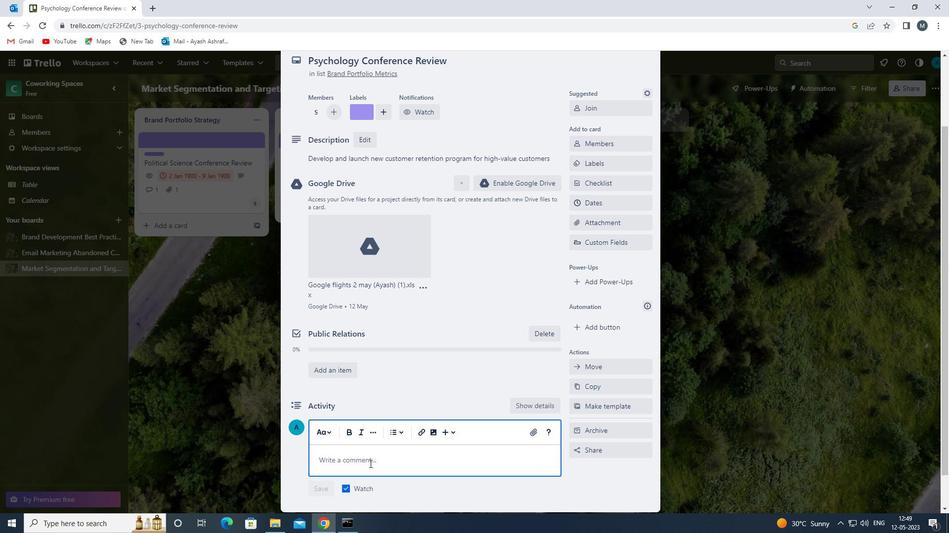 
Action: Key pressed <Key.shift>WE<Key.space>SHOULD<Key.space>APPROACH<Key.space>THIS<Key.space>TASK<Key.space>WITH<Key.space>A<Key.space>CUSTOMER<Key.space><Key.backspace>-CEB<Key.backspace>NTIC<Key.space><Key.backspace><Key.backspace><Key.backspace>RIC<Key.space>MINDSET<Key.space>THAT<Key.space>WE<Key.space>MEET<Key.space>THR<Key.backspace>EIR<Key.space>NEEDS<Key.space>ANS<Key.backspace>D<Key.space>EXPECTATIONS<Key.space><Key.backspace>.
Screenshot: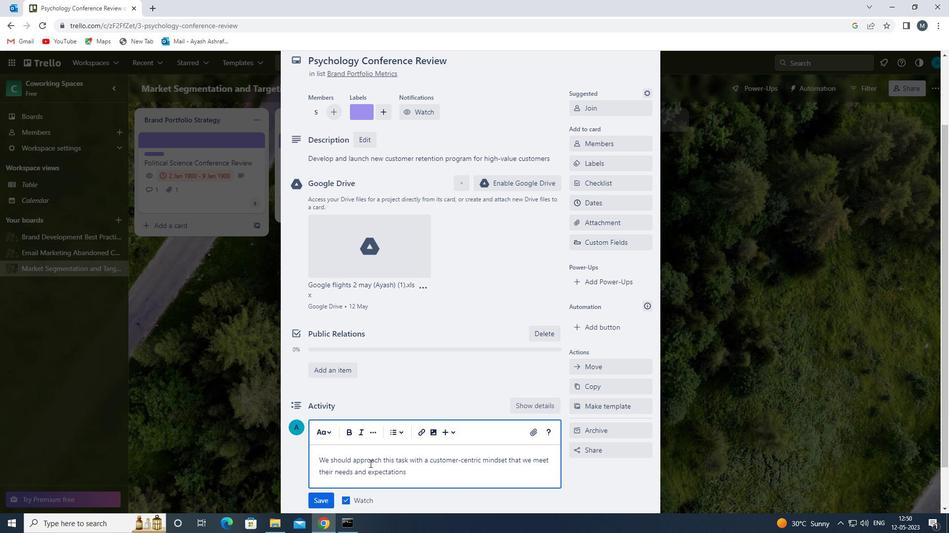 
Action: Mouse moved to (326, 499)
Screenshot: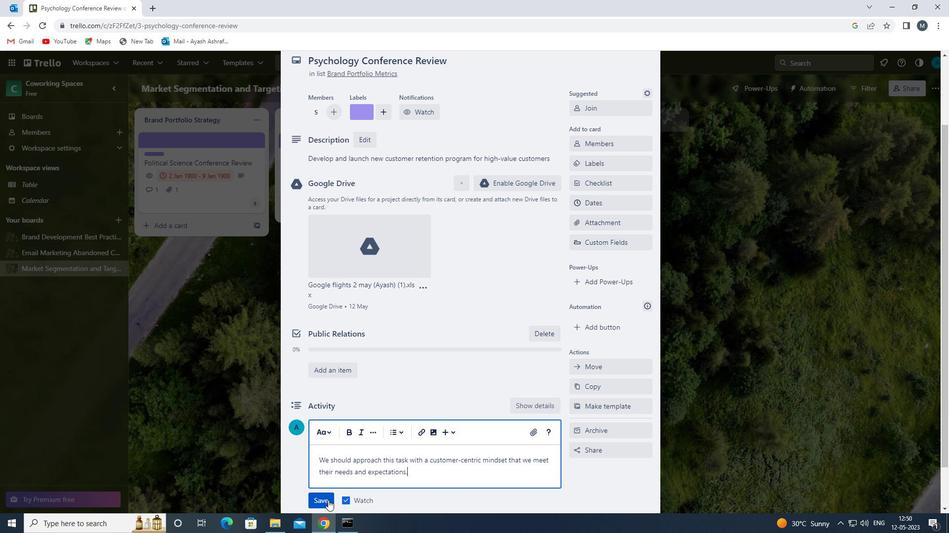
Action: Mouse pressed left at (326, 499)
Screenshot: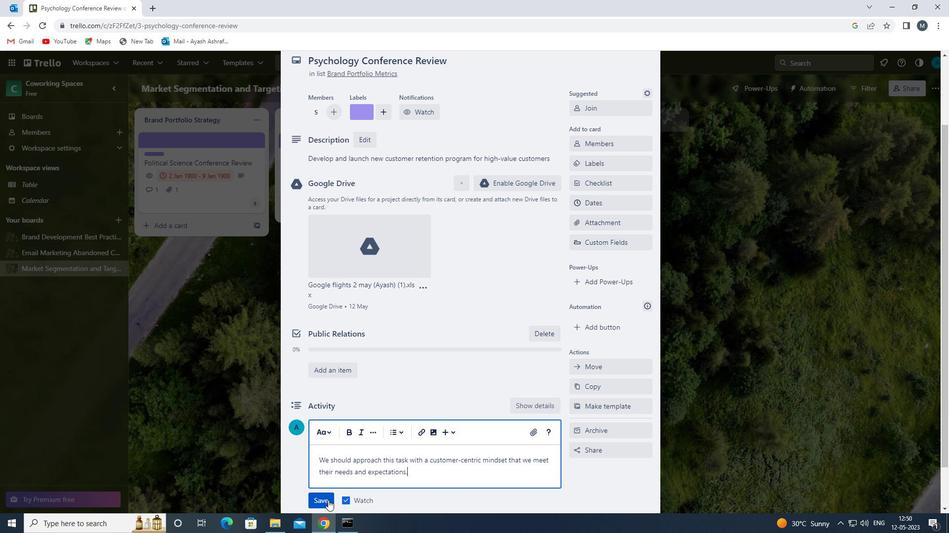 
Action: Mouse moved to (599, 206)
Screenshot: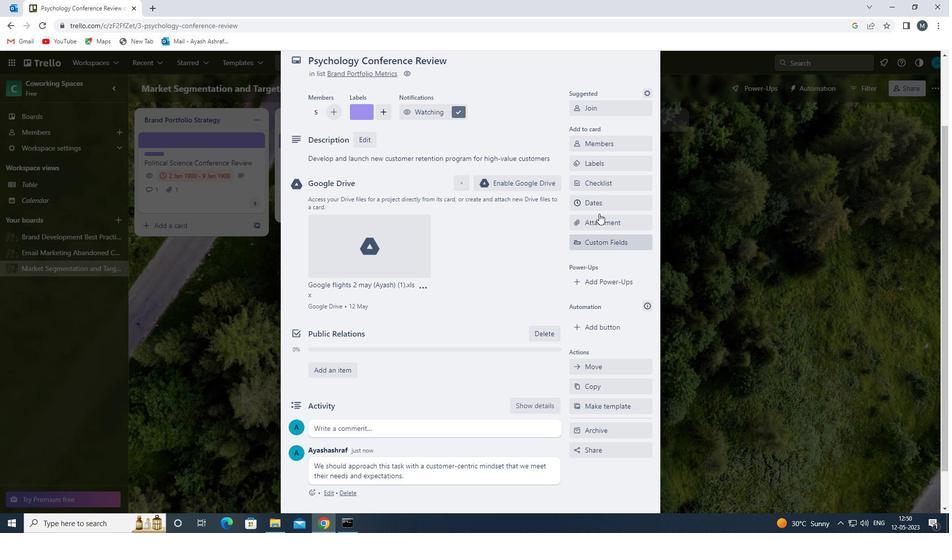
Action: Mouse pressed left at (599, 206)
Screenshot: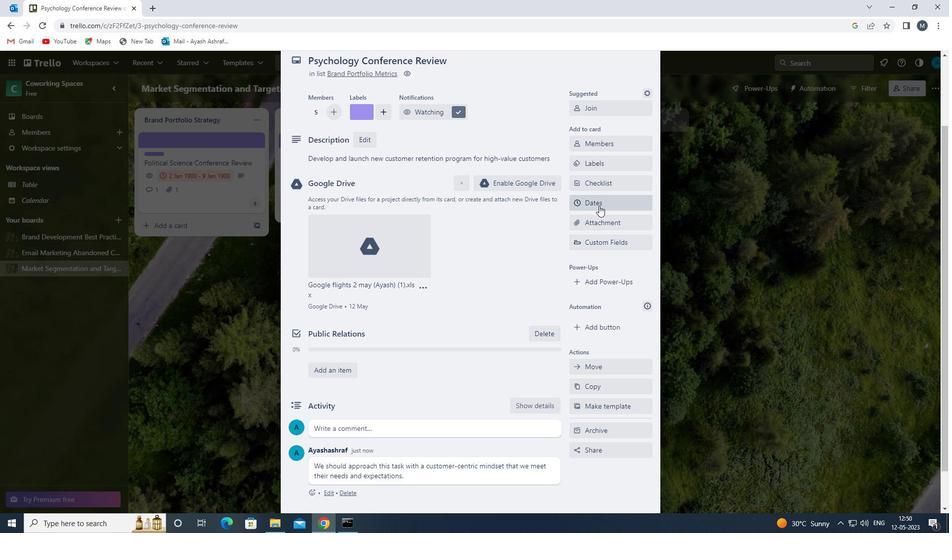 
Action: Mouse moved to (577, 266)
Screenshot: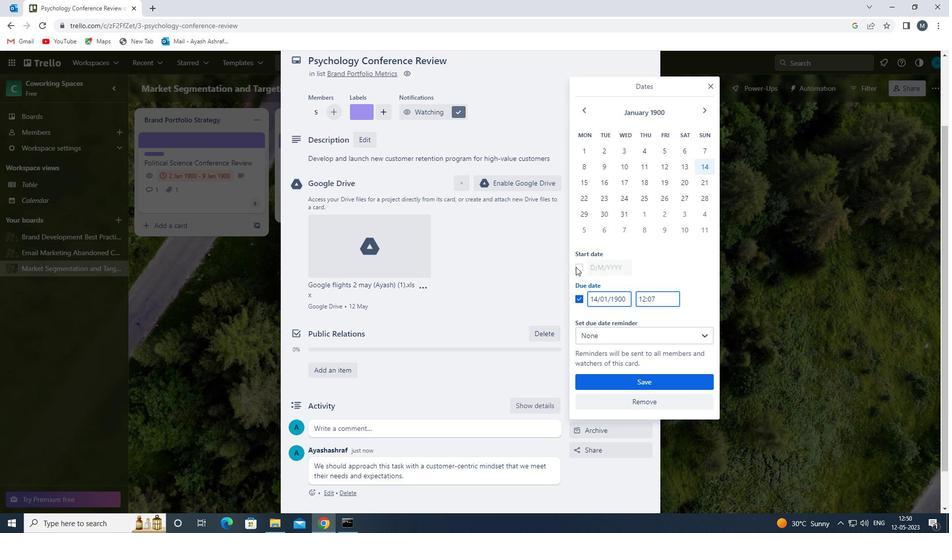 
Action: Mouse pressed left at (577, 266)
Screenshot: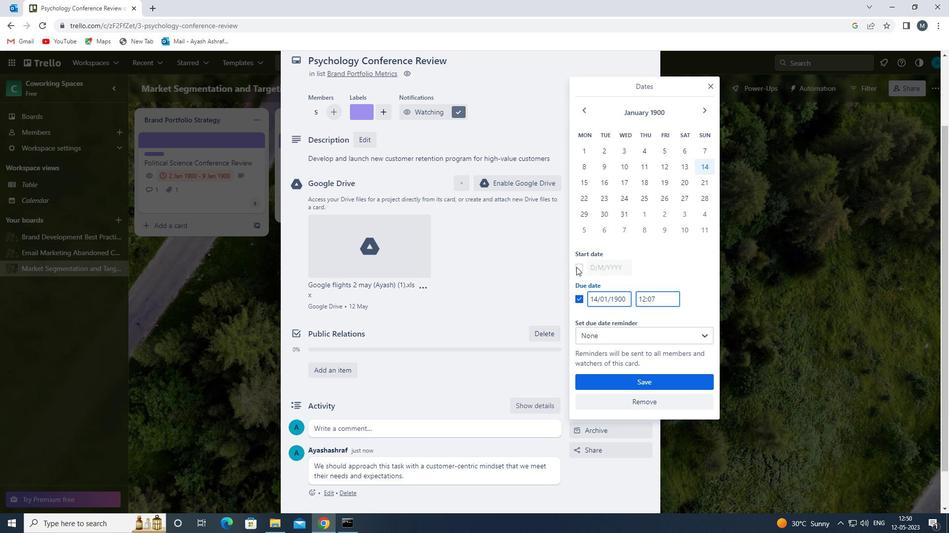 
Action: Mouse moved to (597, 267)
Screenshot: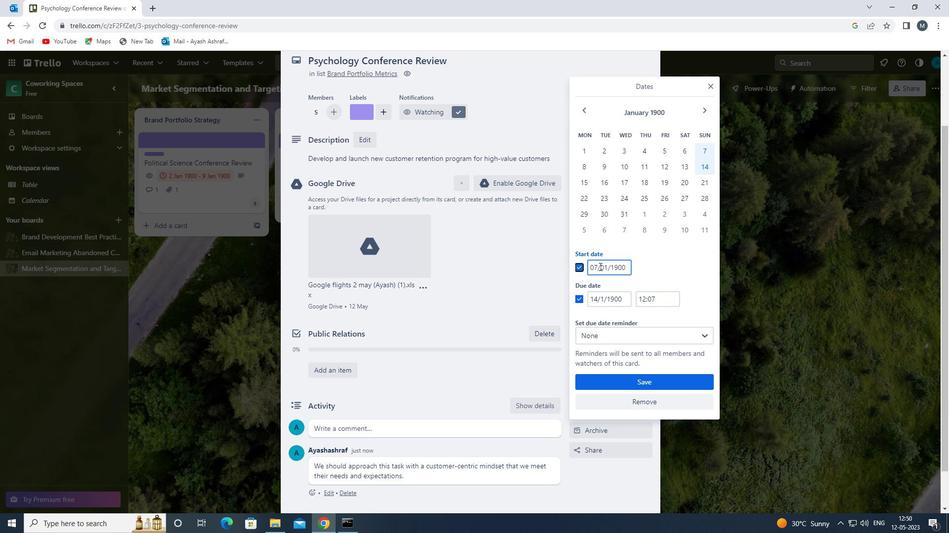 
Action: Mouse pressed left at (597, 267)
Screenshot: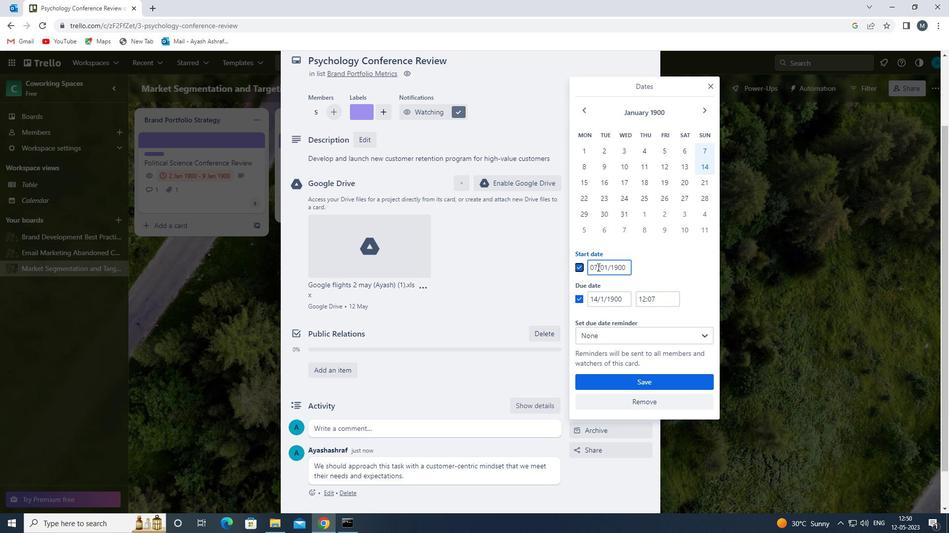 
Action: Mouse moved to (592, 267)
Screenshot: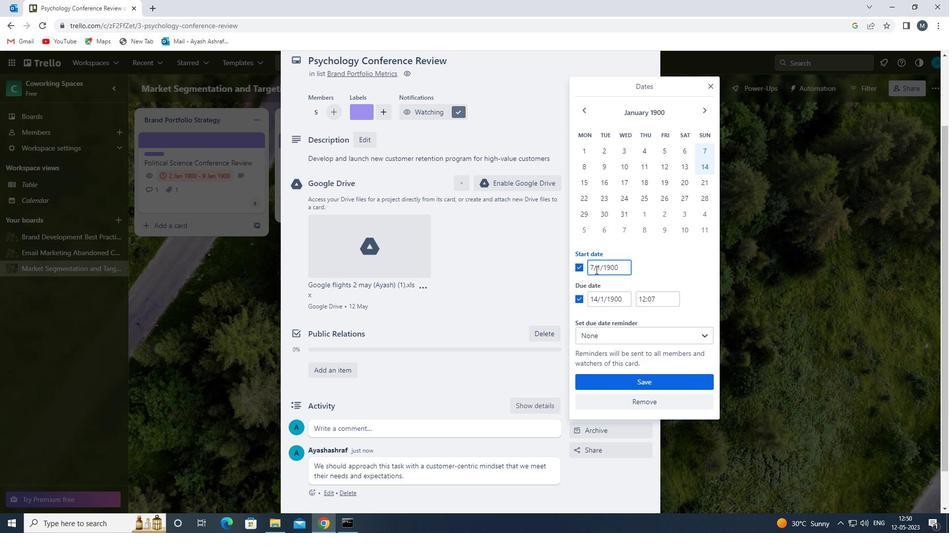 
Action: Mouse pressed left at (592, 267)
Screenshot: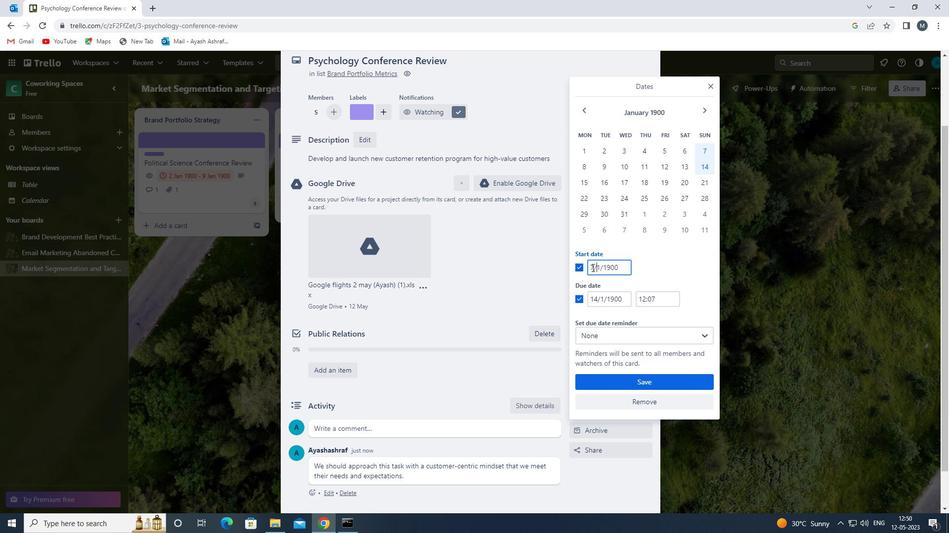
Action: Mouse moved to (598, 271)
Screenshot: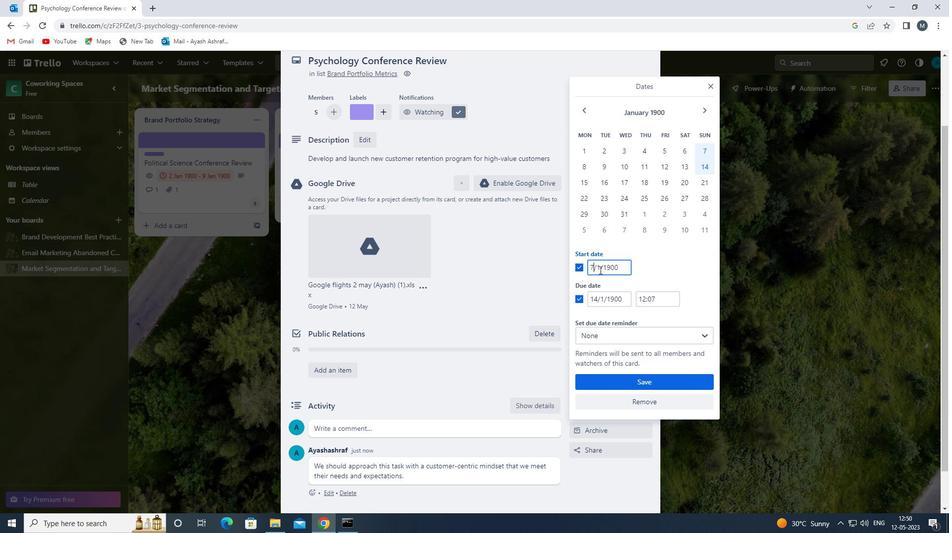 
Action: Key pressed <Key.backspace>08
Screenshot: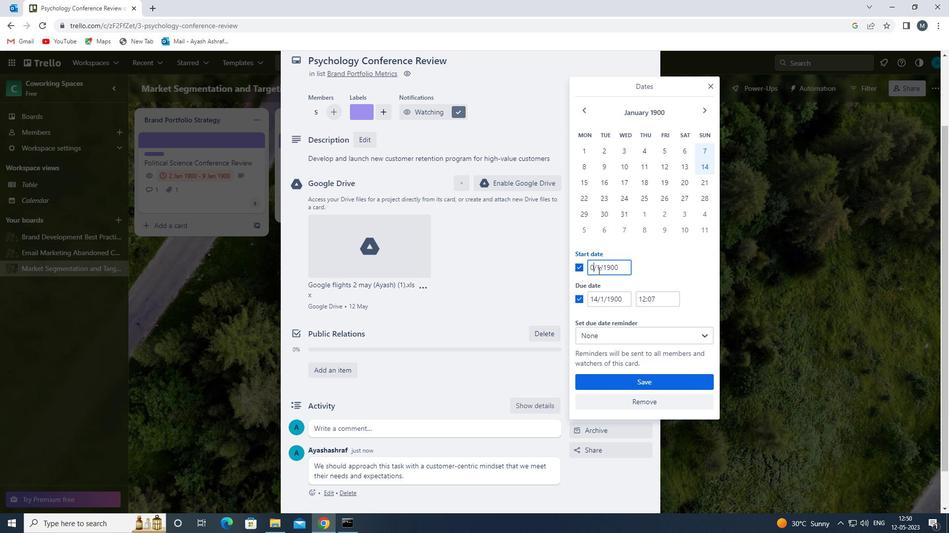 
Action: Mouse moved to (601, 270)
Screenshot: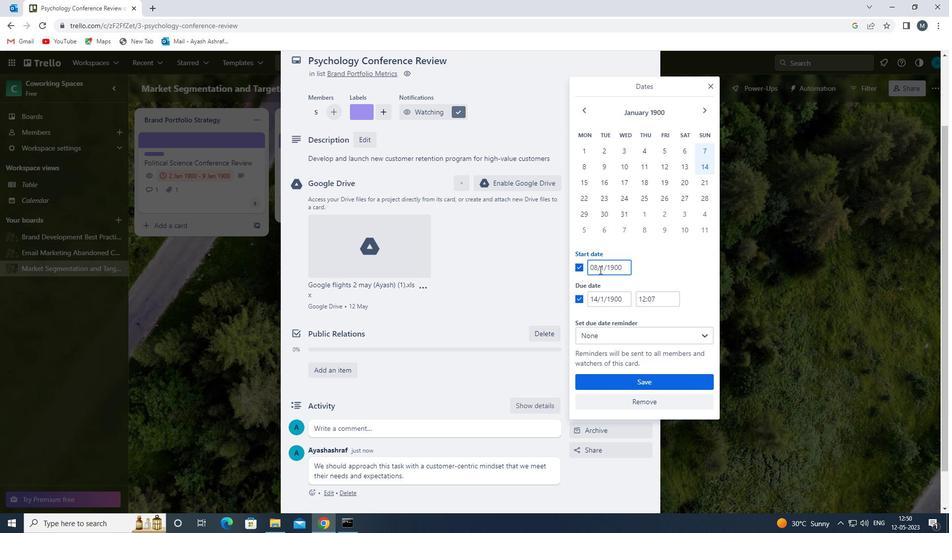 
Action: Mouse pressed left at (601, 270)
Screenshot: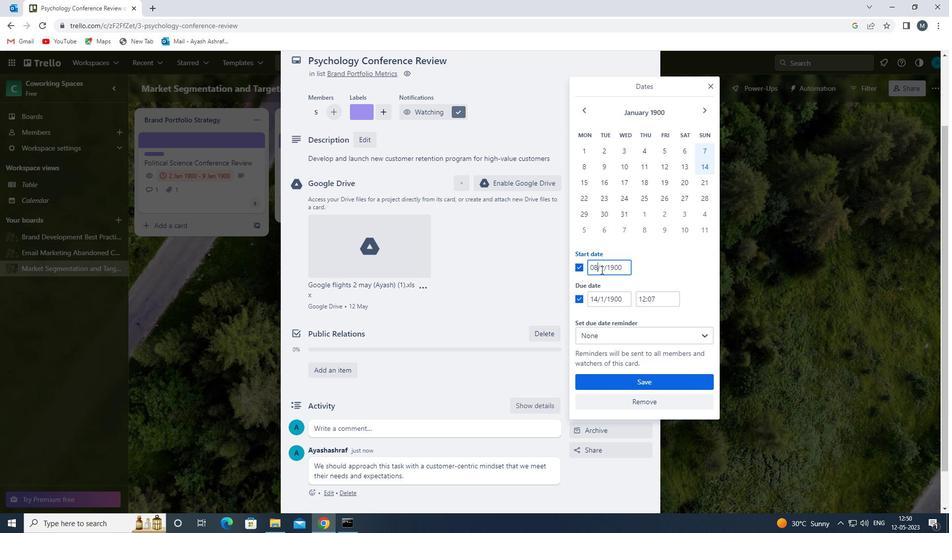 
Action: Mouse moved to (608, 272)
Screenshot: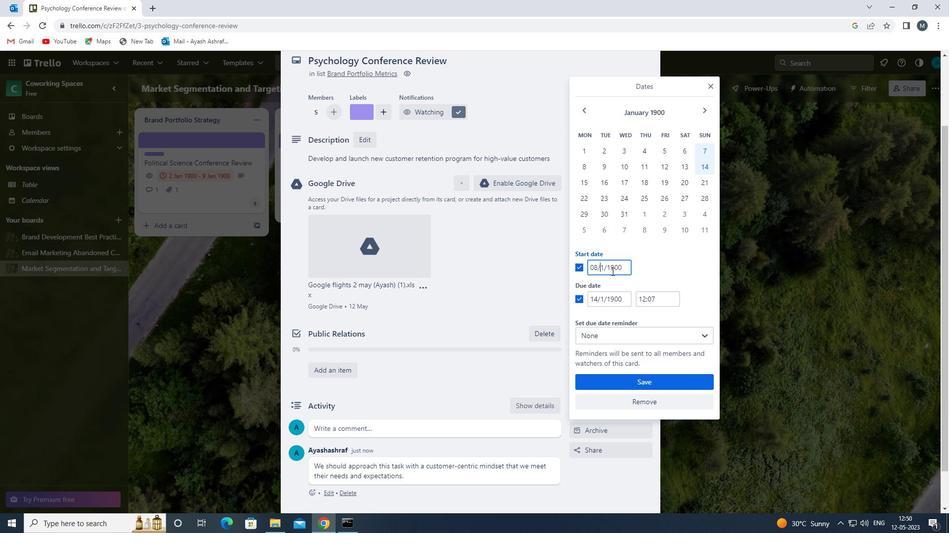 
Action: Key pressed 0
Screenshot: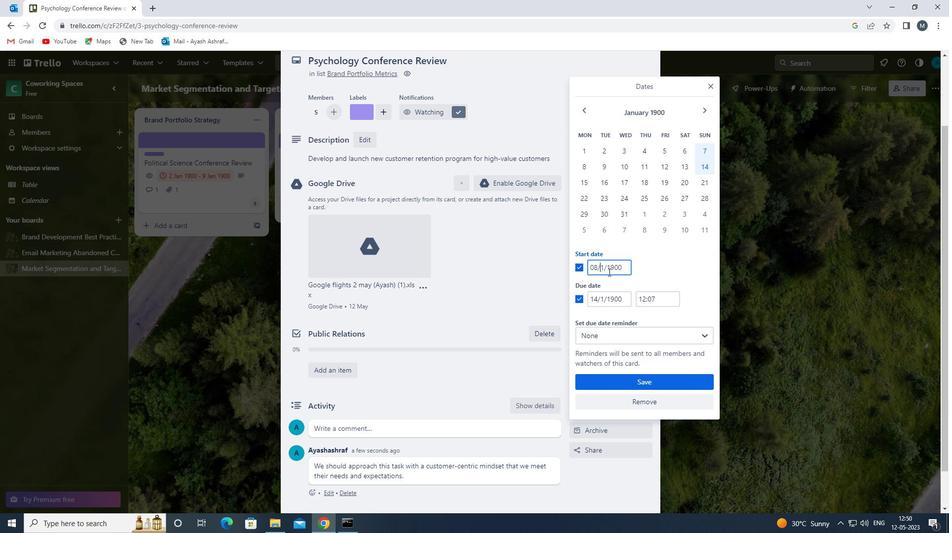 
Action: Mouse moved to (598, 301)
Screenshot: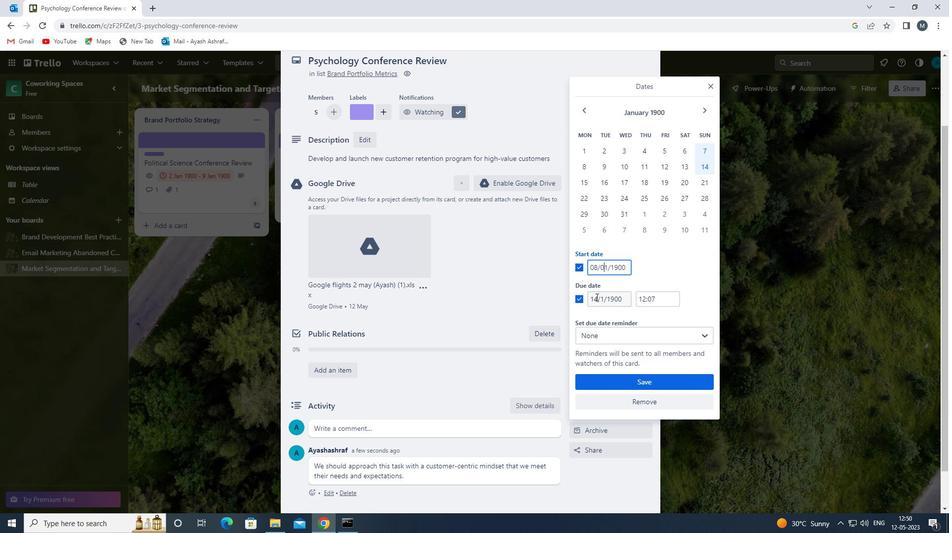 
Action: Mouse pressed left at (598, 301)
Screenshot: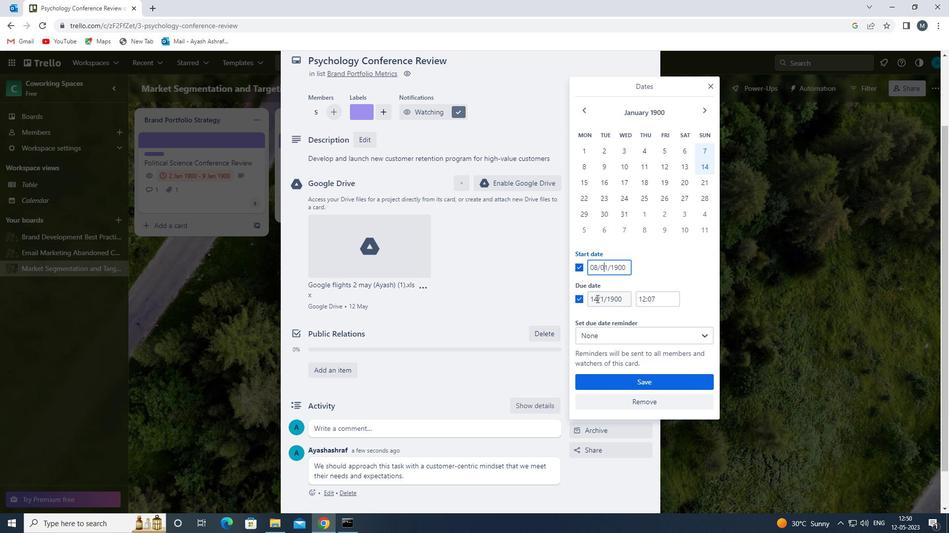 
Action: Mouse moved to (602, 300)
Screenshot: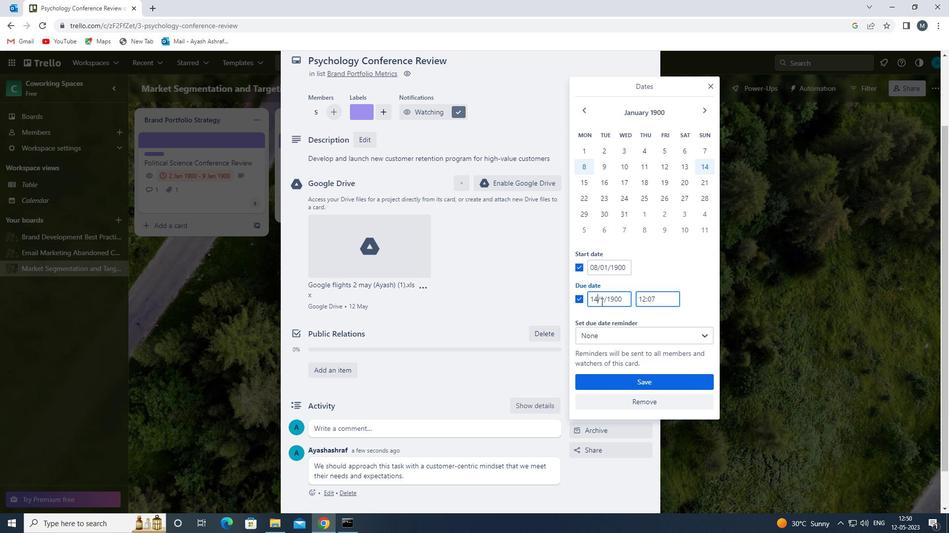 
Action: Key pressed <Key.backspace><Key.backspace>15
Screenshot: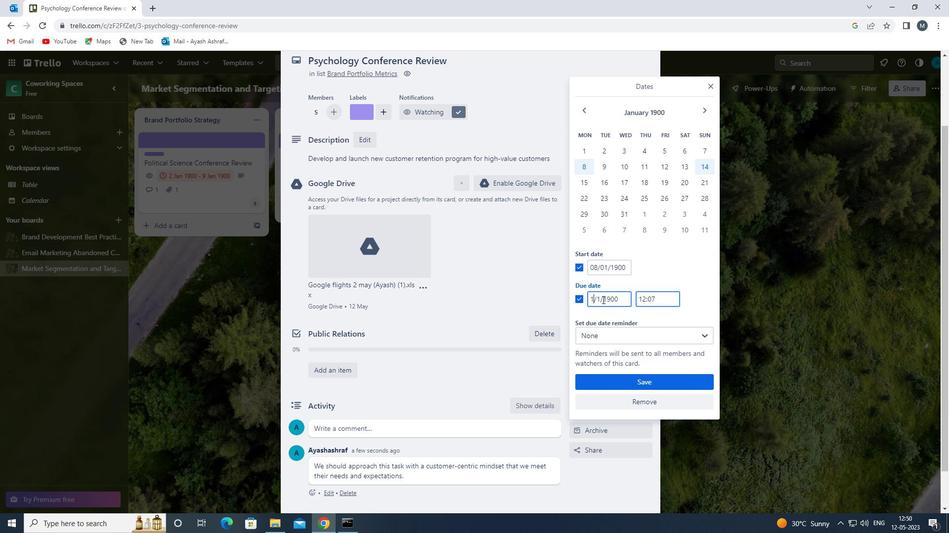 
Action: Mouse moved to (600, 300)
Screenshot: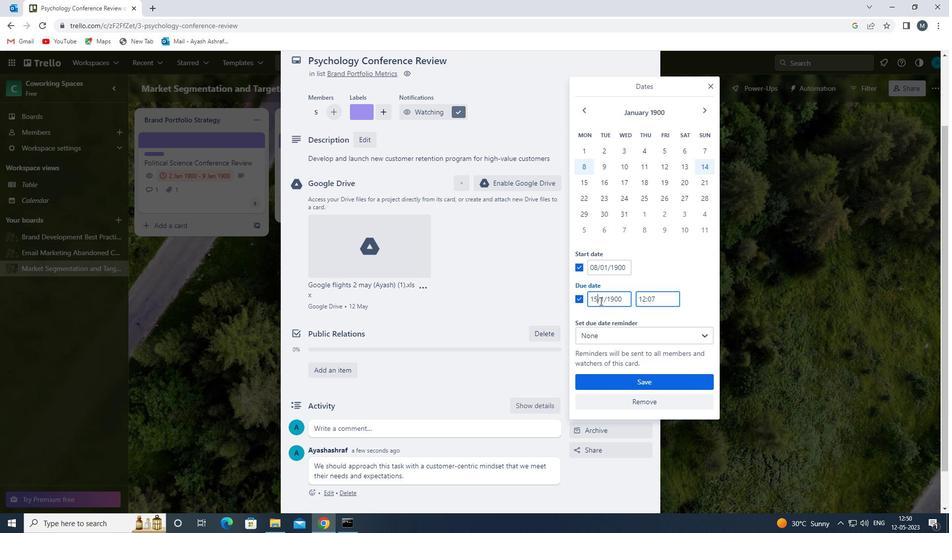 
Action: Mouse pressed left at (600, 300)
Screenshot: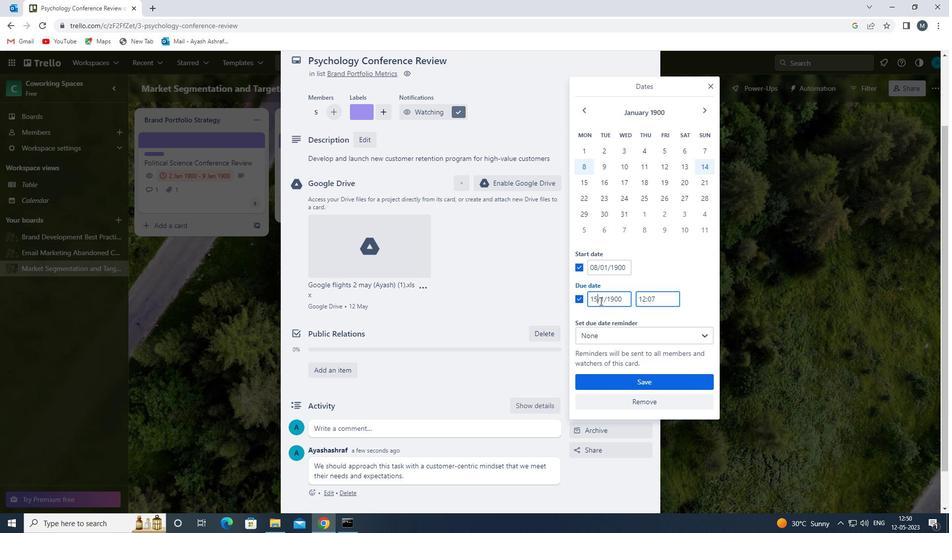 
Action: Mouse moved to (606, 302)
Screenshot: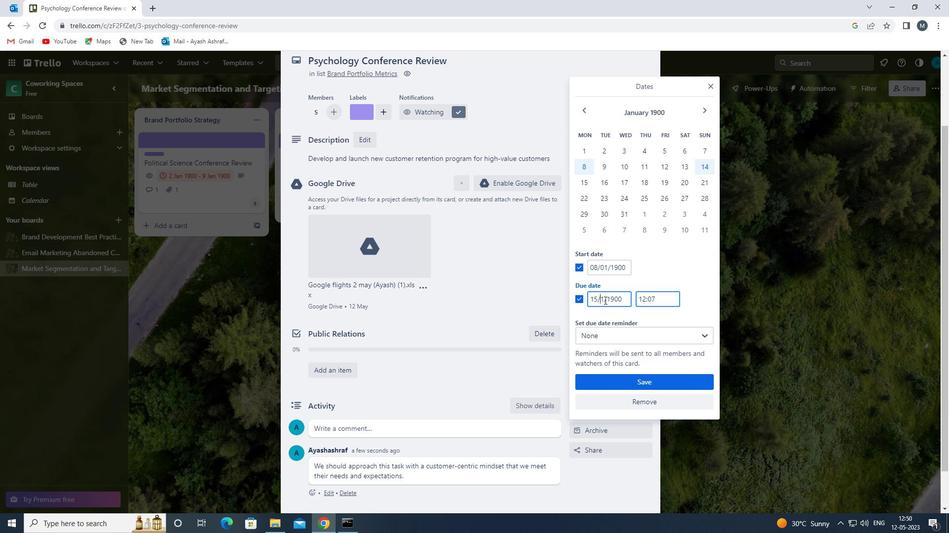 
Action: Key pressed 0
Screenshot: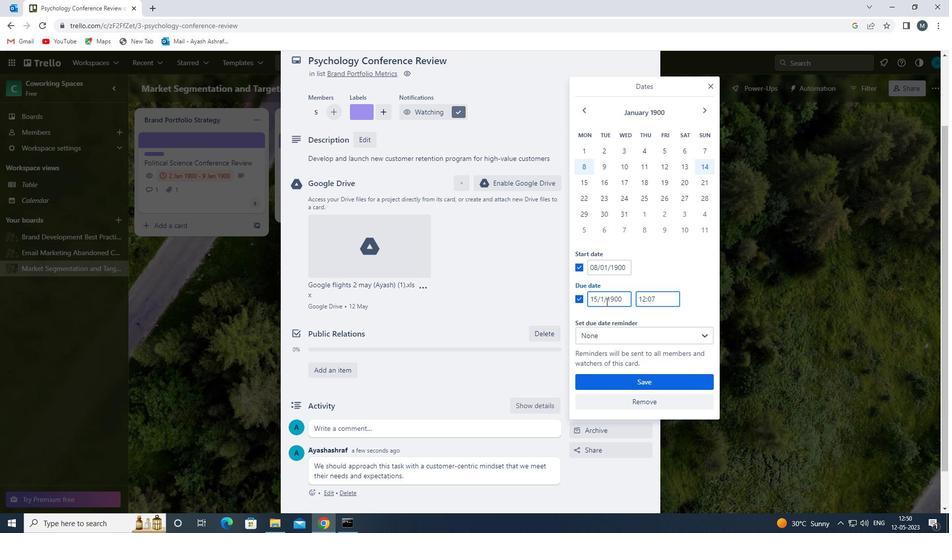 
Action: Mouse moved to (638, 379)
Screenshot: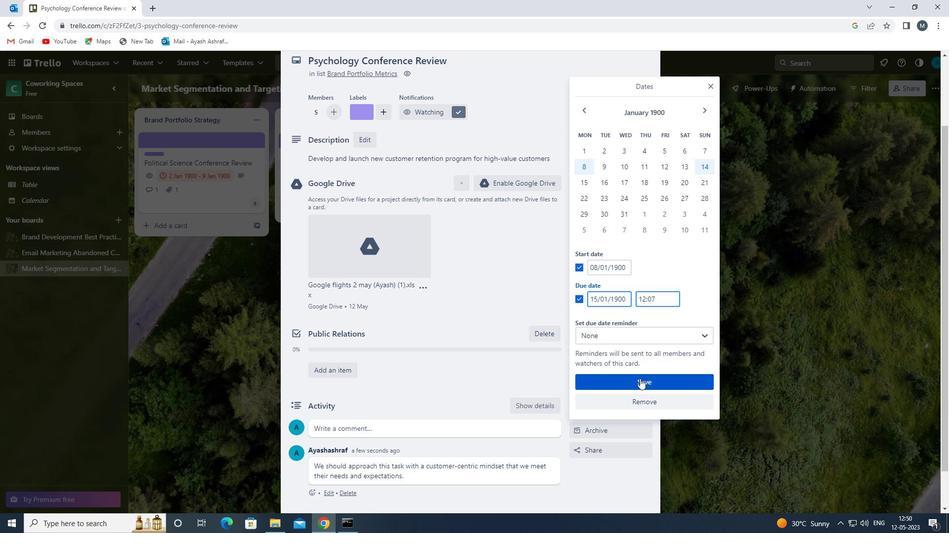 
Action: Mouse pressed left at (638, 379)
Screenshot: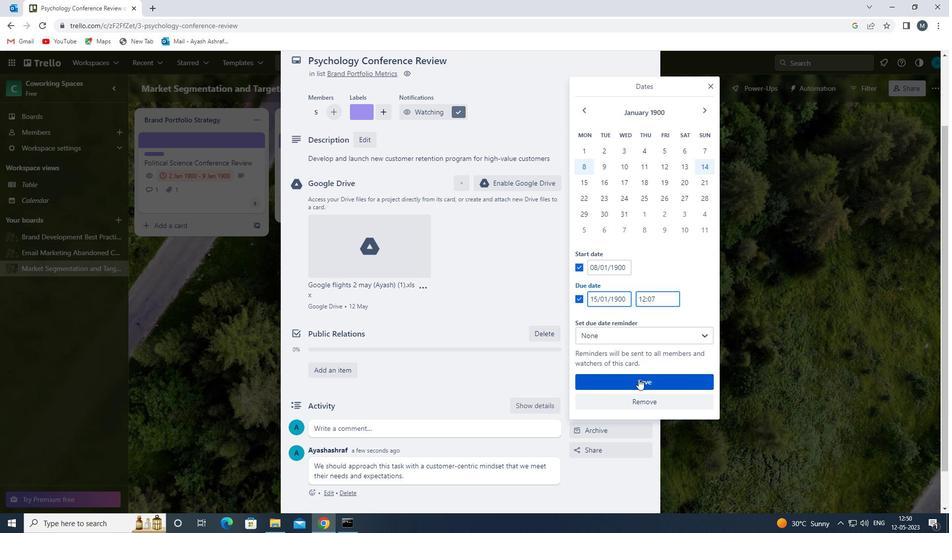 
Action: Mouse moved to (518, 372)
Screenshot: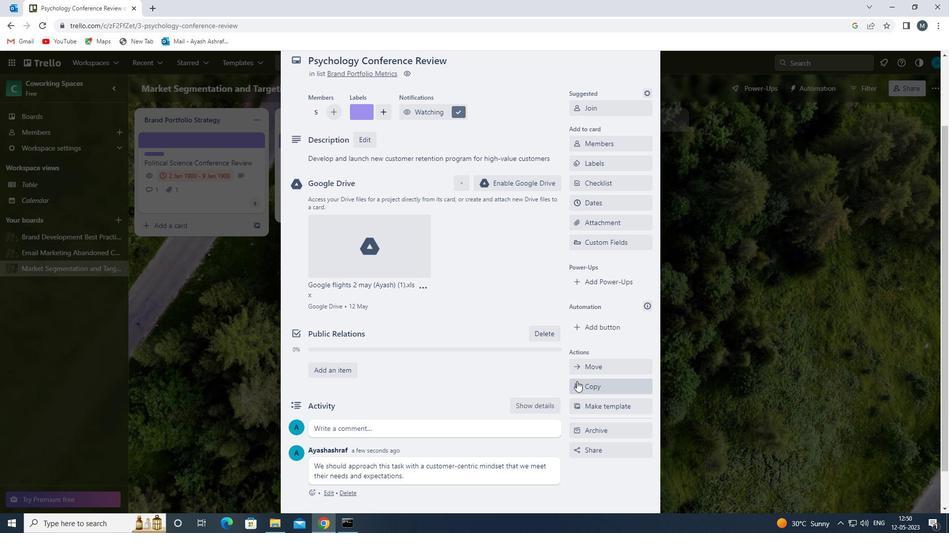 
Action: Mouse scrolled (518, 373) with delta (0, 0)
Screenshot: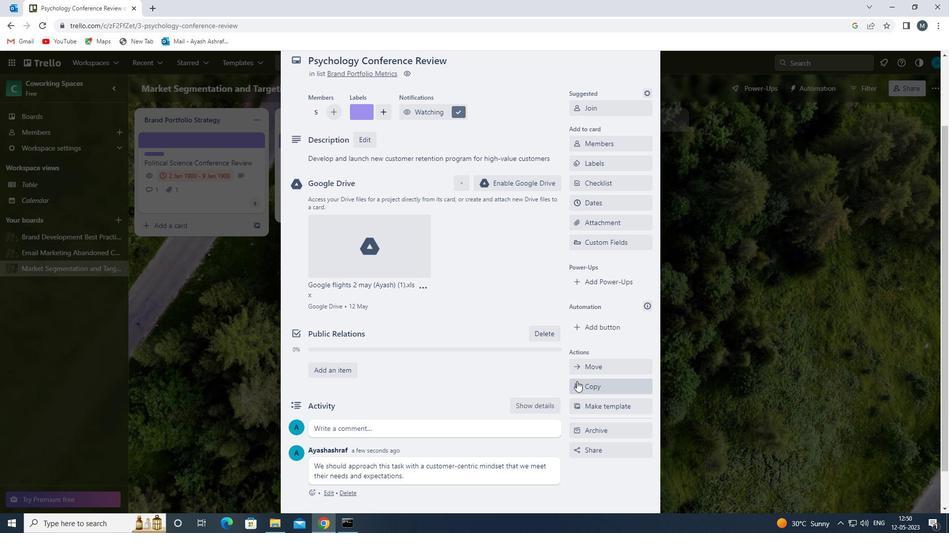 
Action: Mouse scrolled (518, 373) with delta (0, 0)
Screenshot: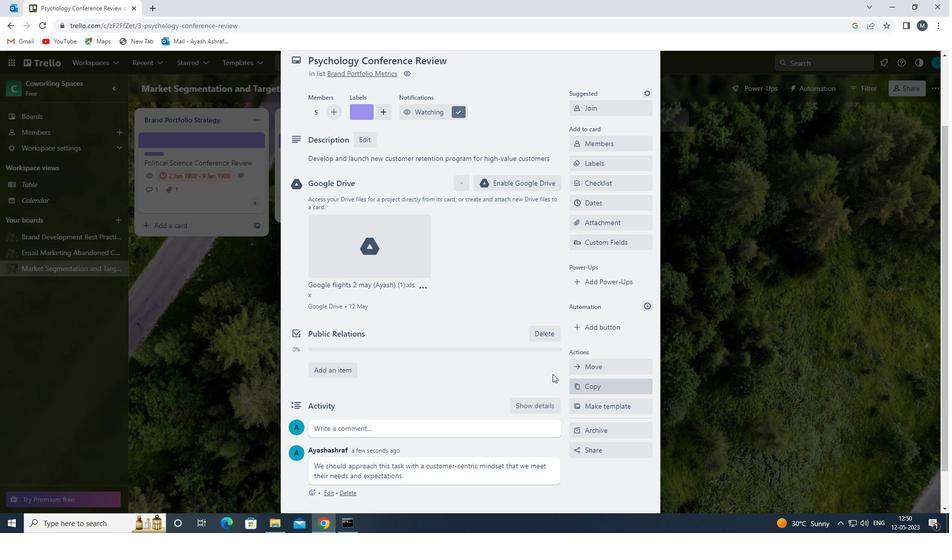 
Action: Mouse scrolled (518, 373) with delta (0, 0)
Screenshot: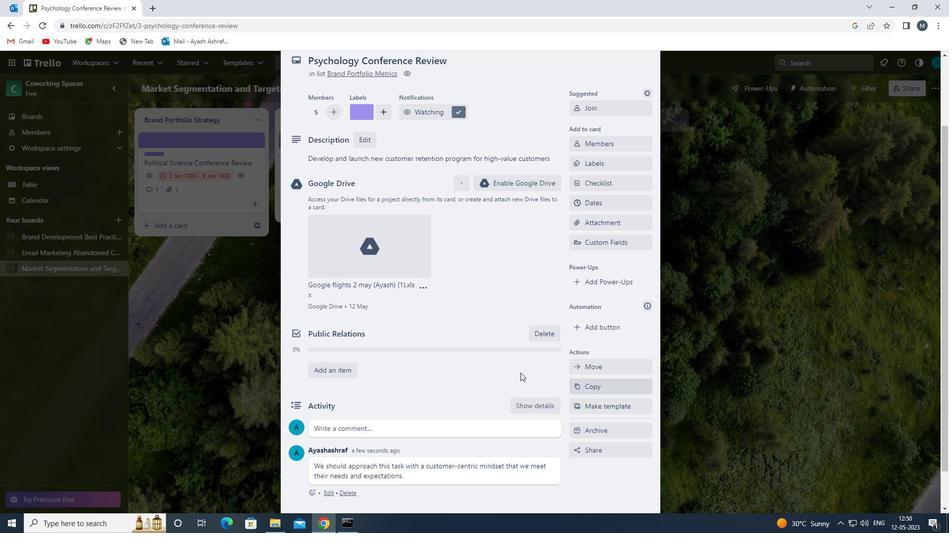 
Action: Mouse moved to (517, 372)
Screenshot: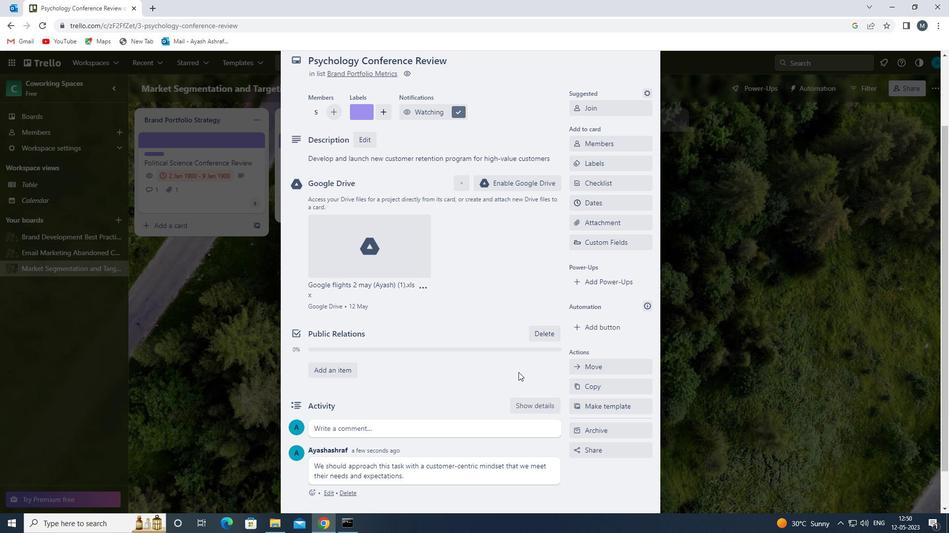 
Action: Mouse scrolled (517, 373) with delta (0, 0)
Screenshot: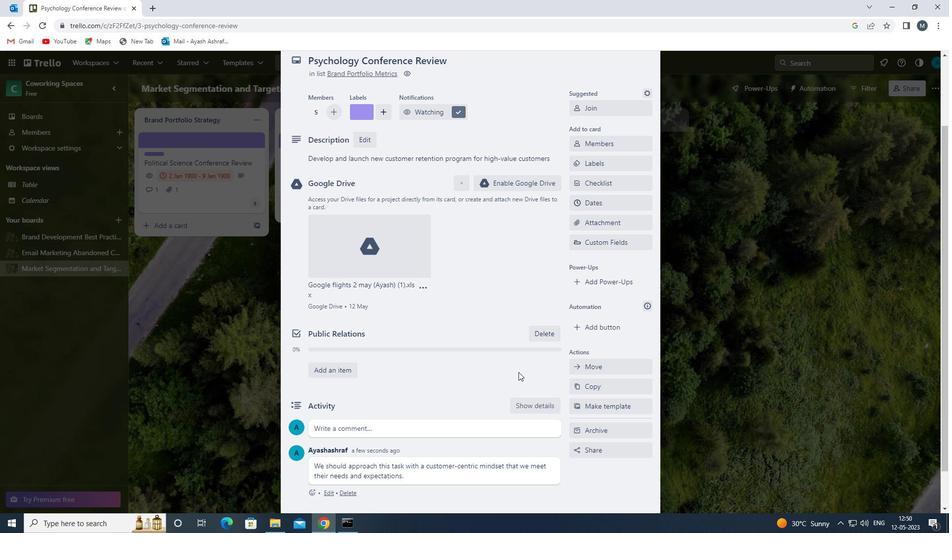 
Action: Mouse moved to (490, 372)
Screenshot: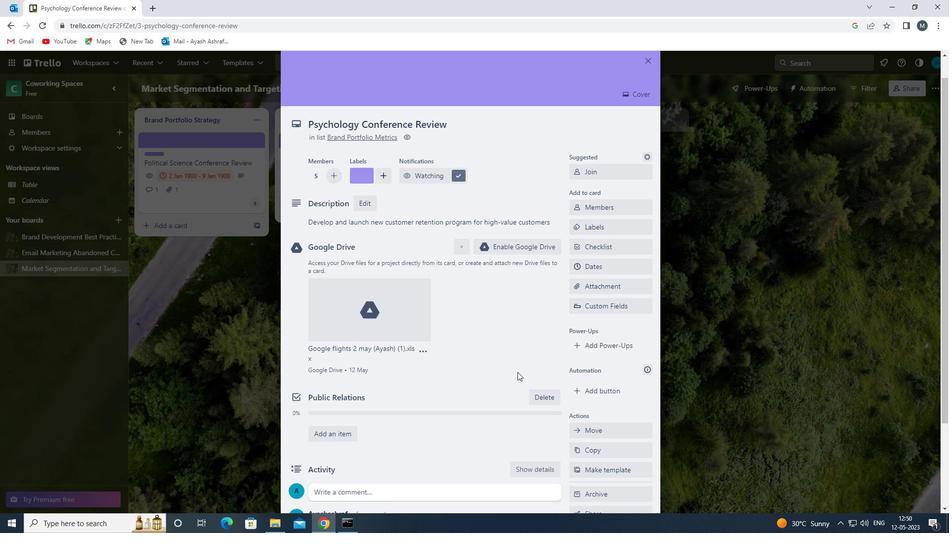 
Action: Mouse scrolled (490, 372) with delta (0, 0)
Screenshot: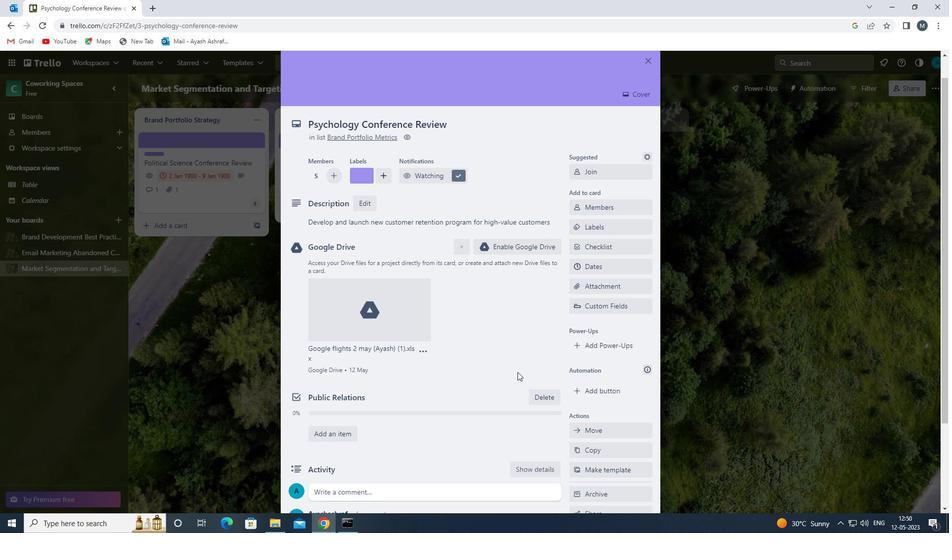 
Action: Mouse scrolled (490, 372) with delta (0, 0)
Screenshot: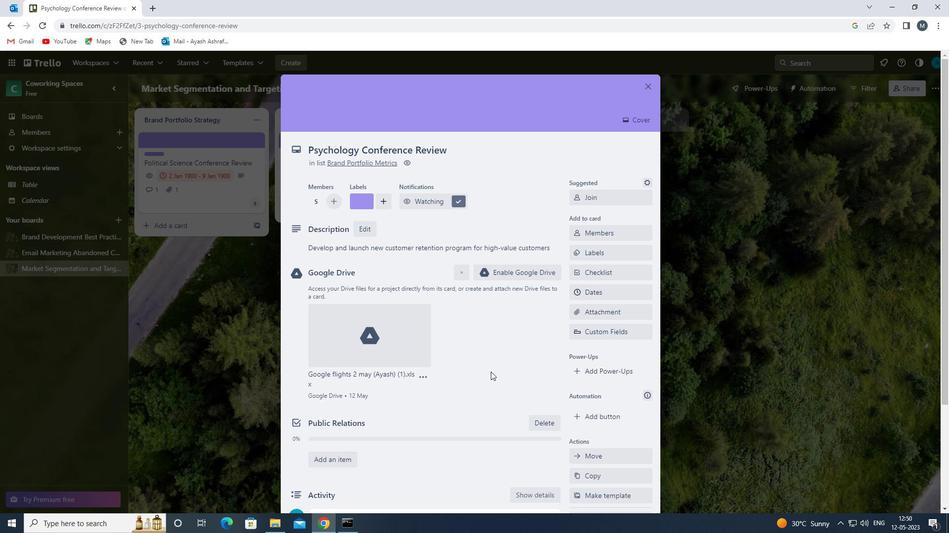 
